Task: In the  document rainbow.pdf Add another  'page' Use the Tool Explore 'and look for brief about the picture in first page, copy 2-3 lines in second sheet.' Align the text to the Left
Action: Mouse moved to (280, 383)
Screenshot: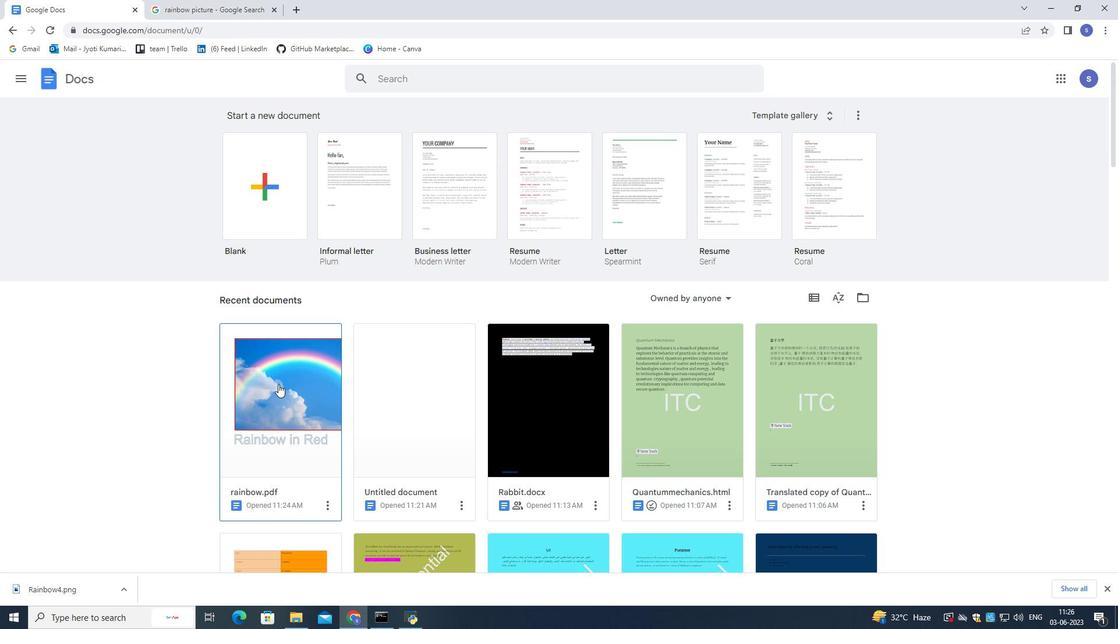 
Action: Mouse pressed left at (280, 383)
Screenshot: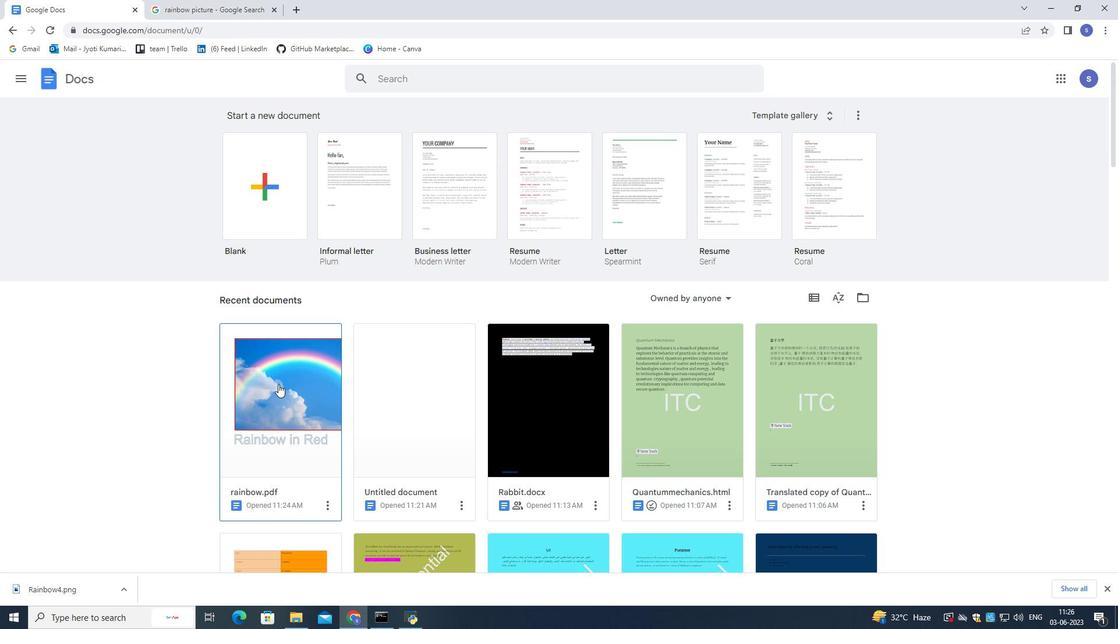 
Action: Mouse pressed left at (280, 383)
Screenshot: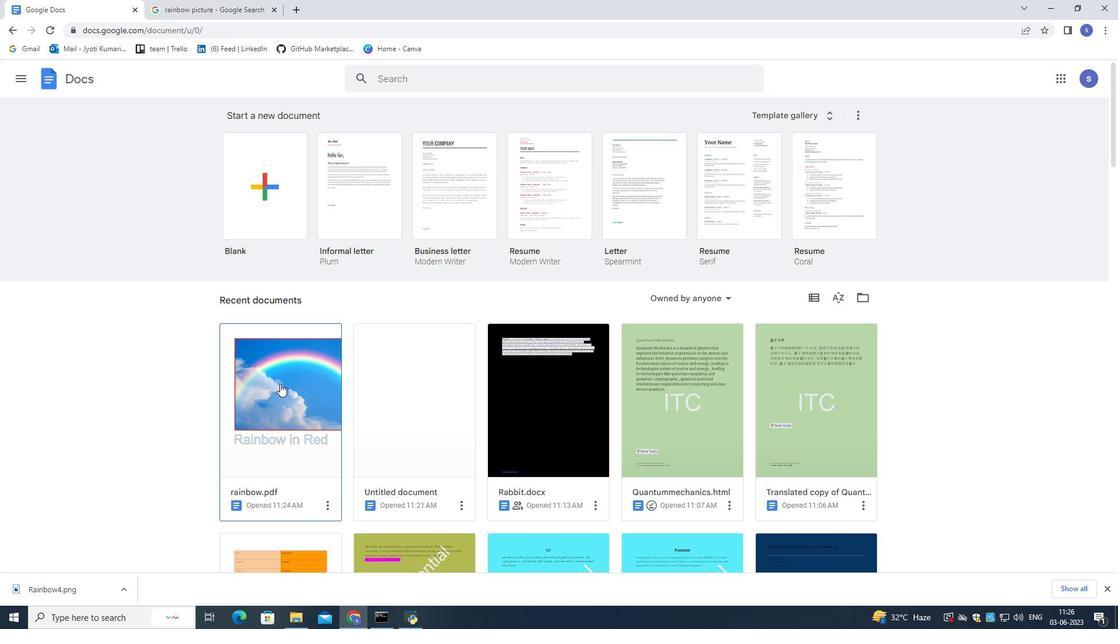 
Action: Mouse moved to (130, 84)
Screenshot: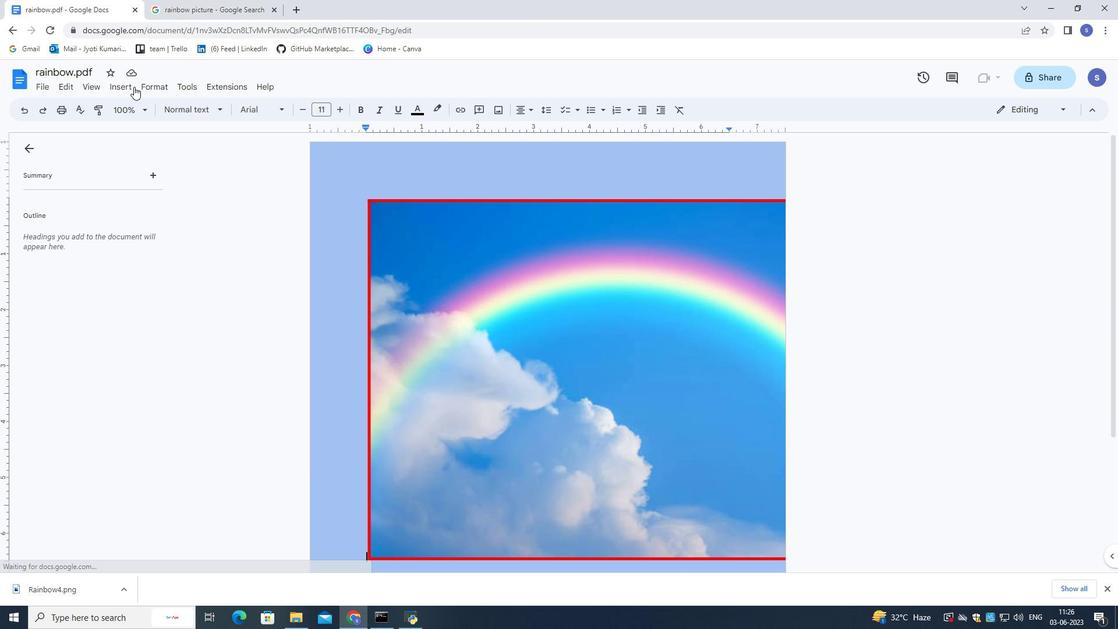 
Action: Mouse pressed left at (130, 84)
Screenshot: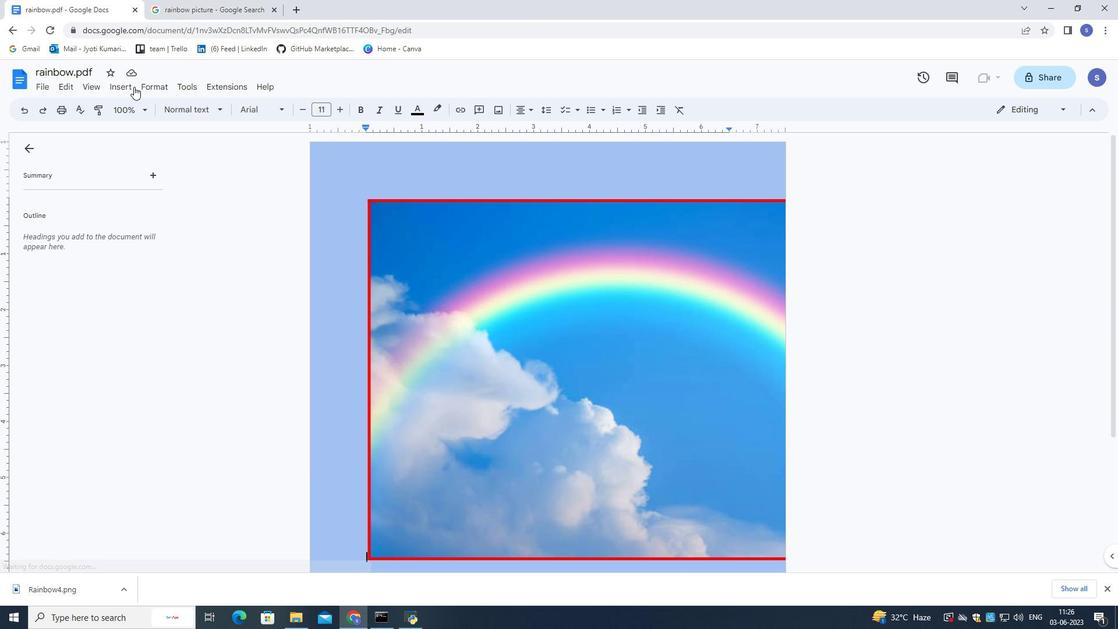 
Action: Mouse moved to (301, 415)
Screenshot: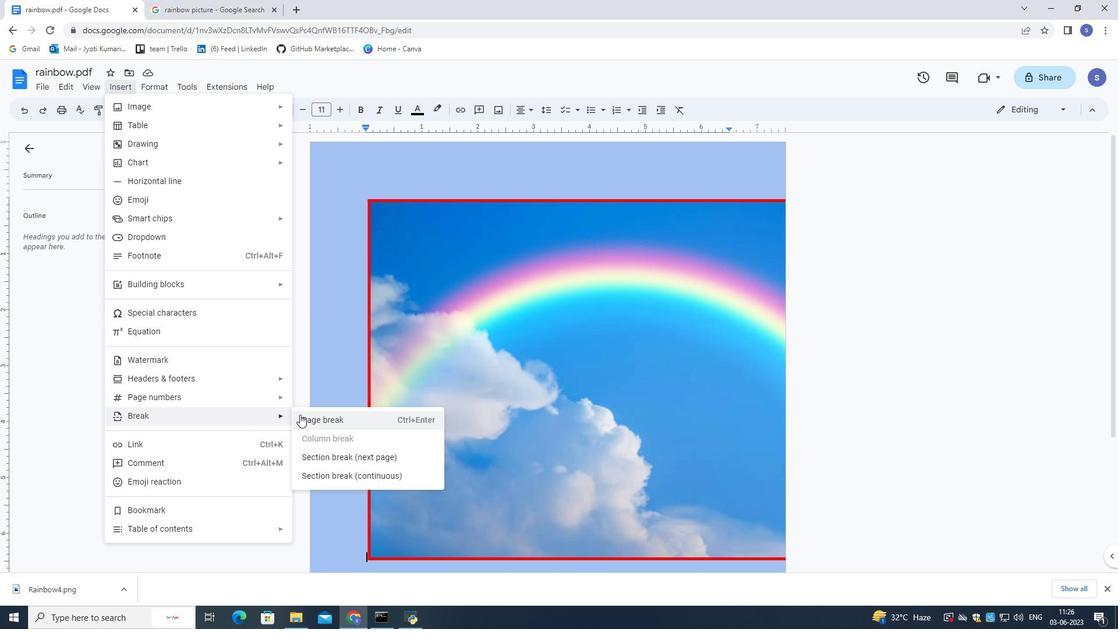 
Action: Mouse pressed left at (301, 415)
Screenshot: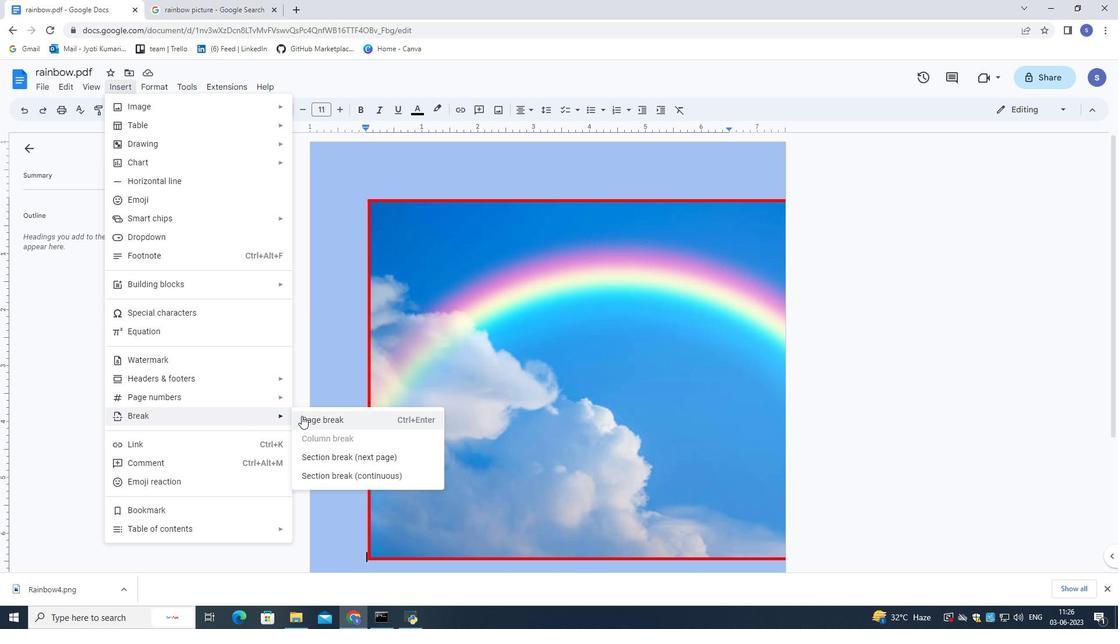 
Action: Mouse moved to (403, 436)
Screenshot: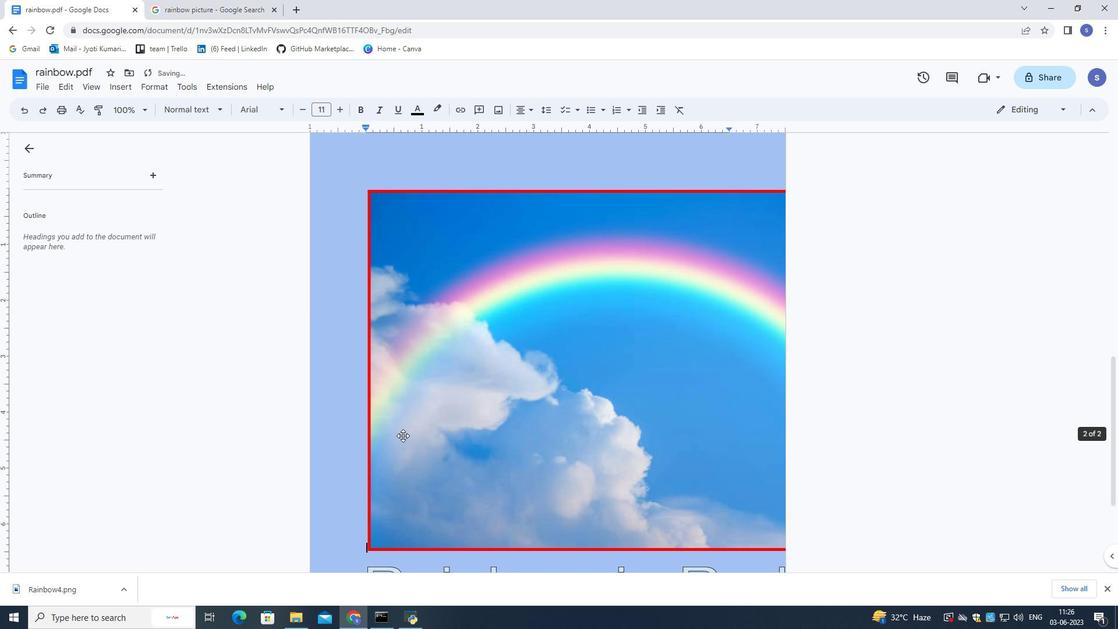 
Action: Mouse scrolled (403, 436) with delta (0, 0)
Screenshot: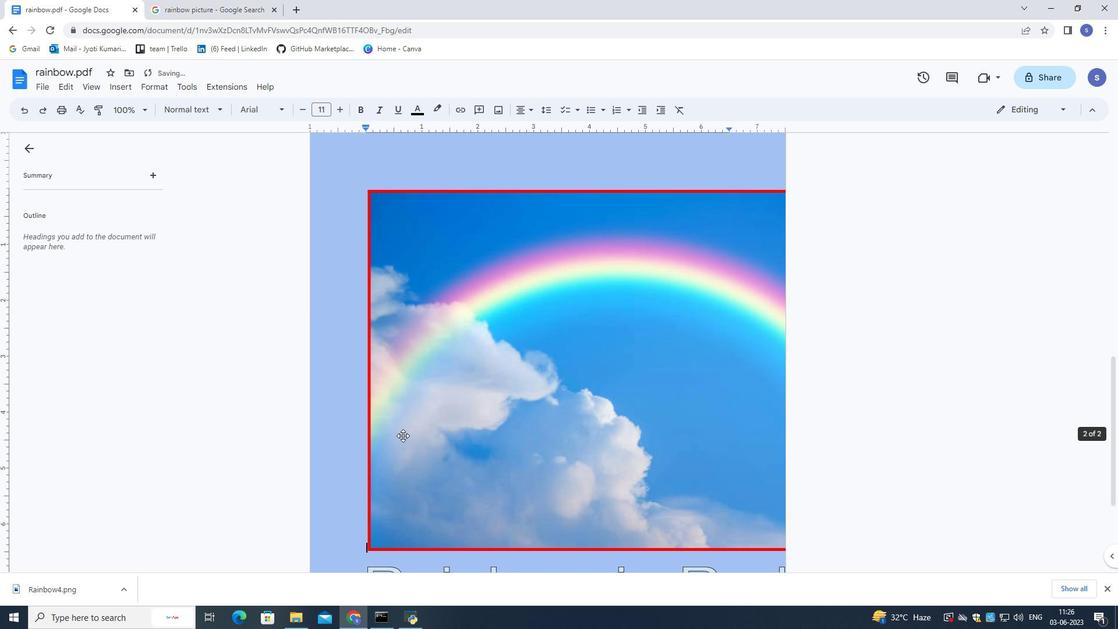 
Action: Mouse moved to (404, 437)
Screenshot: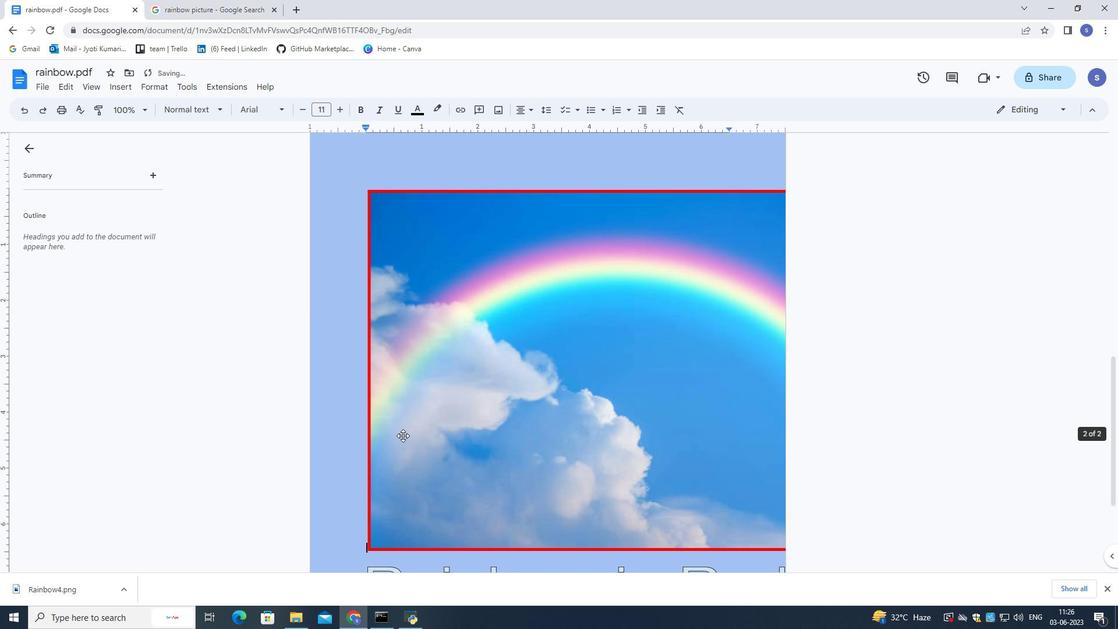 
Action: Mouse scrolled (404, 436) with delta (0, 0)
Screenshot: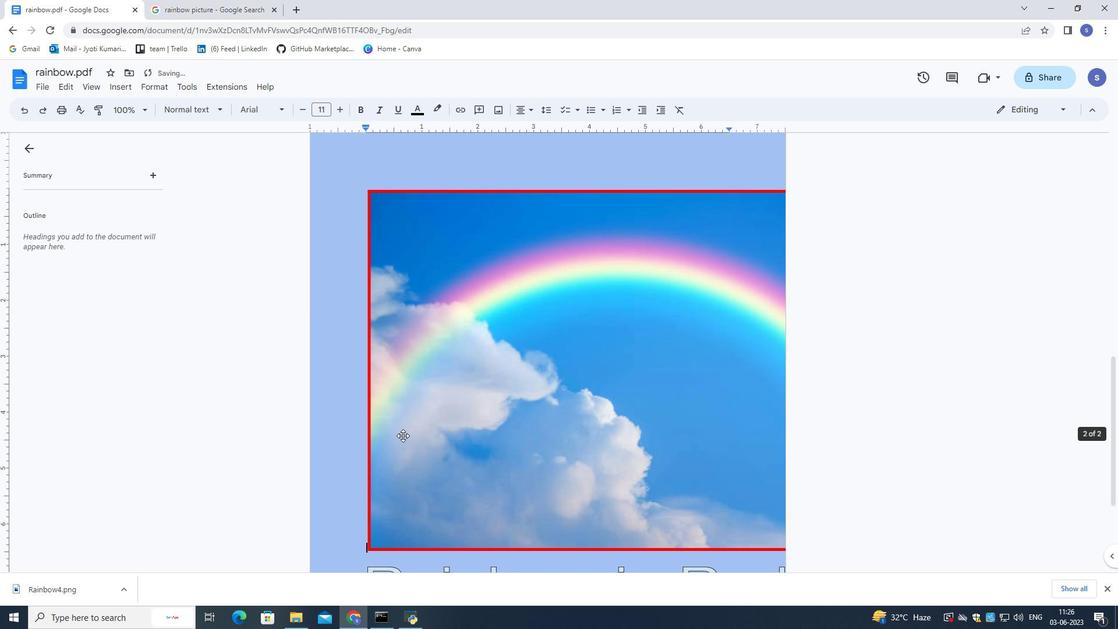 
Action: Mouse scrolled (404, 436) with delta (0, 0)
Screenshot: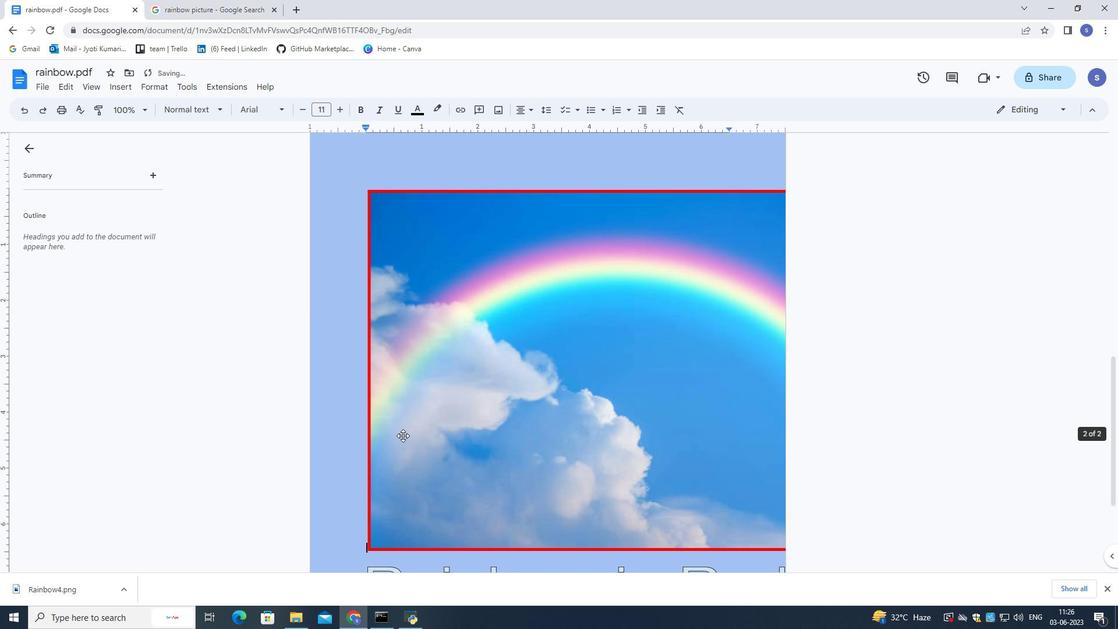
Action: Mouse scrolled (404, 436) with delta (0, 0)
Screenshot: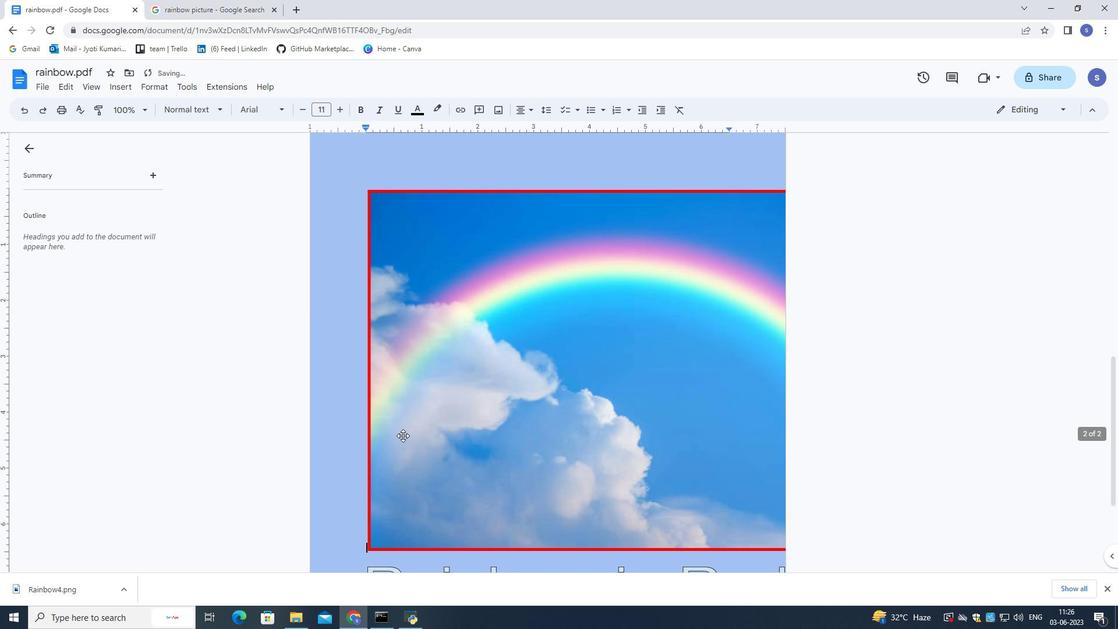 
Action: Mouse scrolled (404, 436) with delta (0, 0)
Screenshot: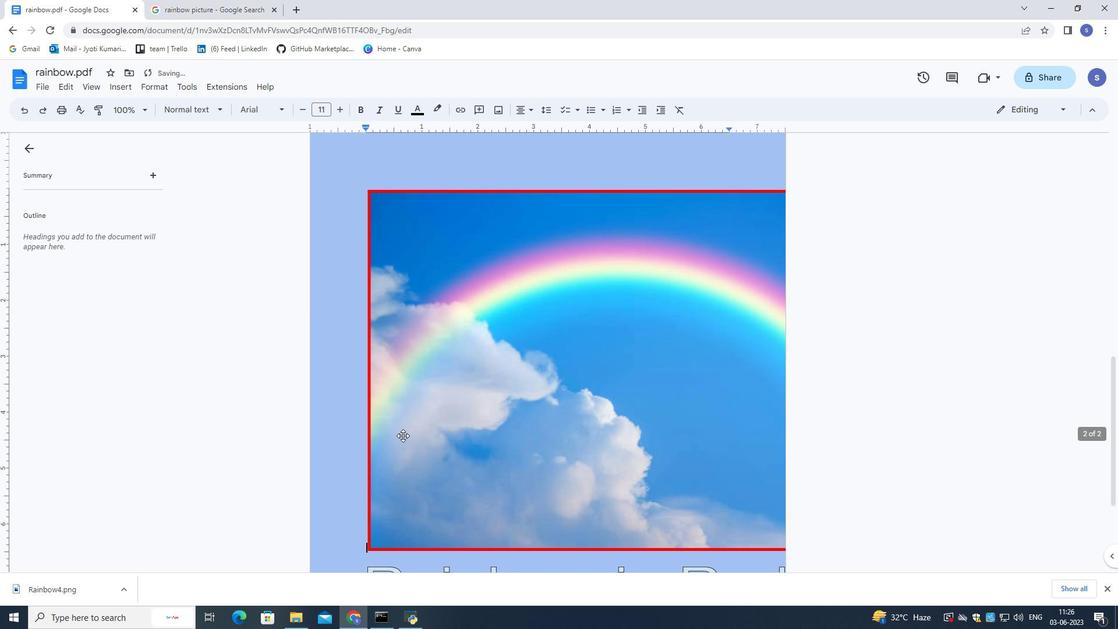 
Action: Mouse scrolled (404, 438) with delta (0, 0)
Screenshot: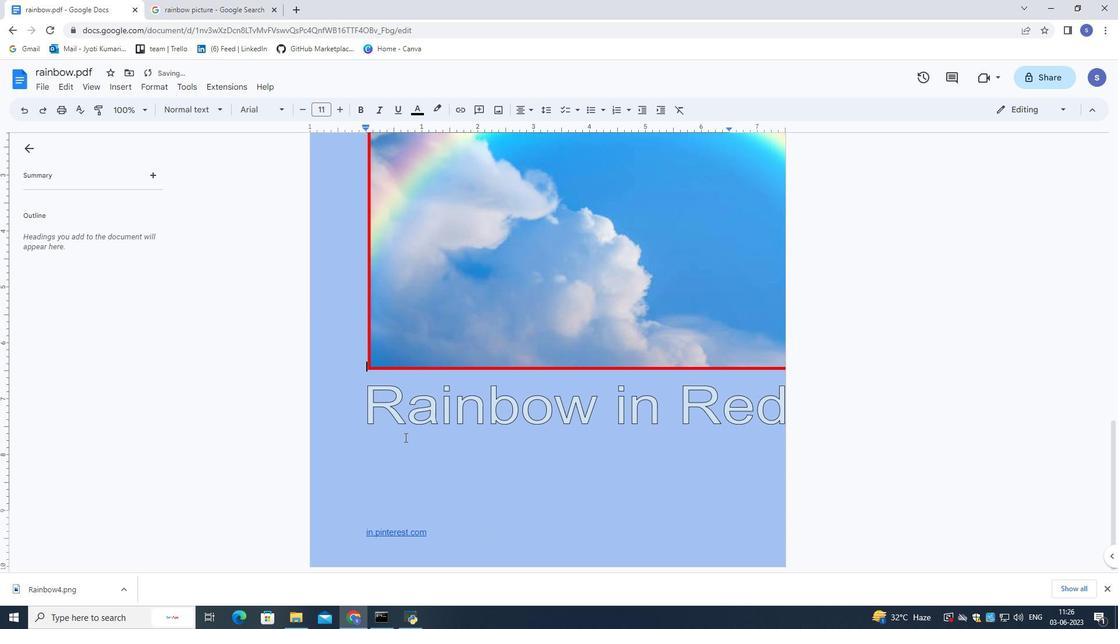 
Action: Mouse scrolled (404, 438) with delta (0, 0)
Screenshot: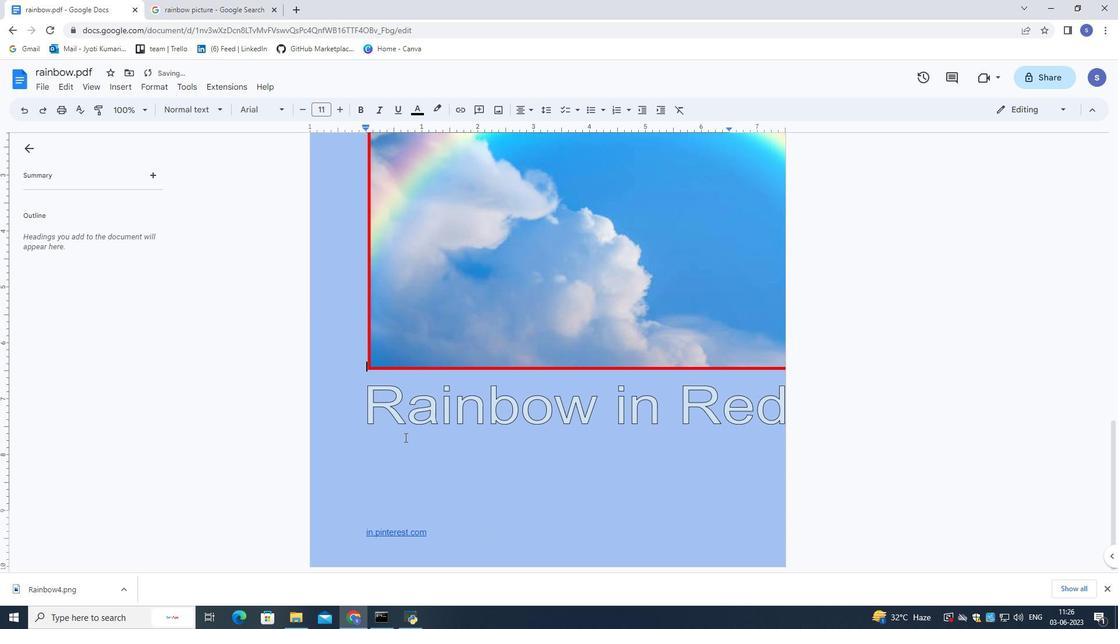 
Action: Mouse scrolled (404, 438) with delta (0, 0)
Screenshot: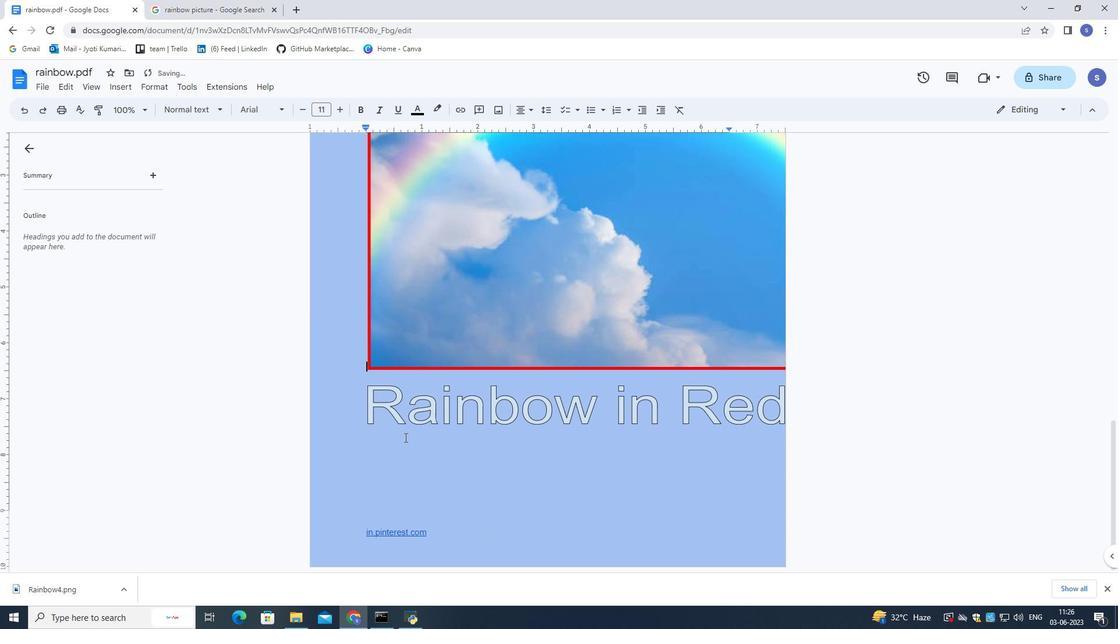 
Action: Mouse scrolled (404, 438) with delta (0, 0)
Screenshot: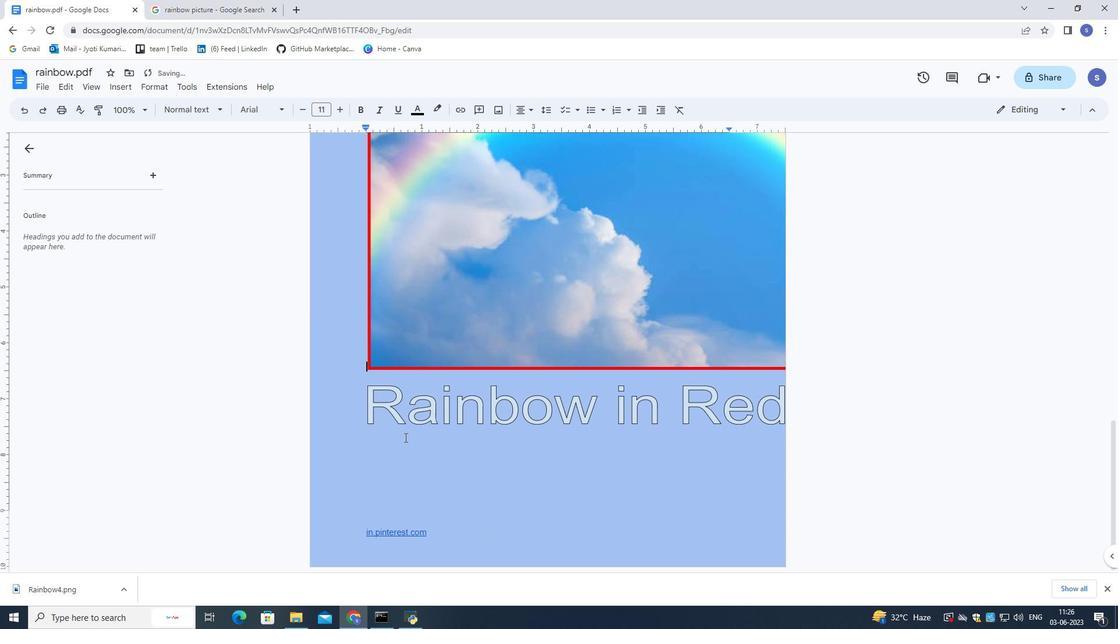 
Action: Mouse scrolled (404, 438) with delta (0, 0)
Screenshot: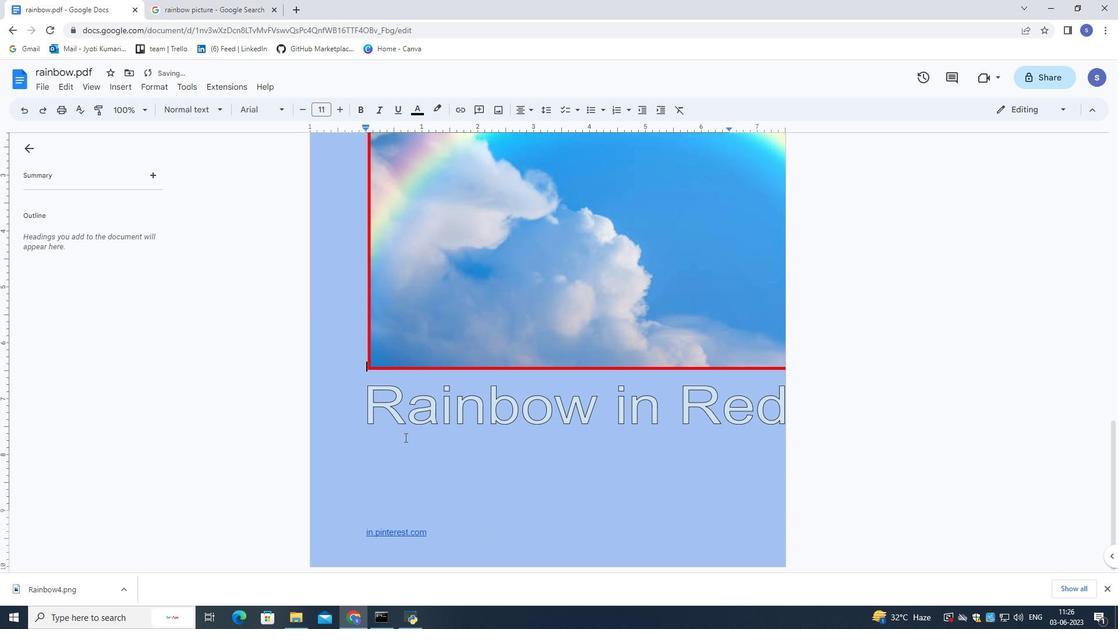 
Action: Mouse scrolled (404, 438) with delta (0, 0)
Screenshot: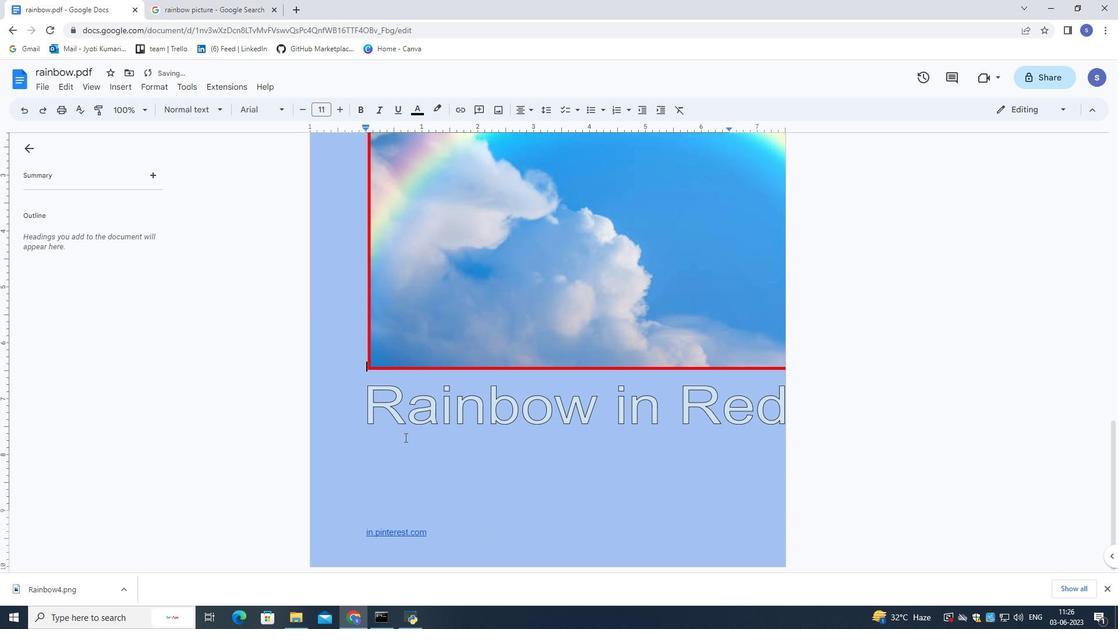 
Action: Mouse scrolled (404, 438) with delta (0, 0)
Screenshot: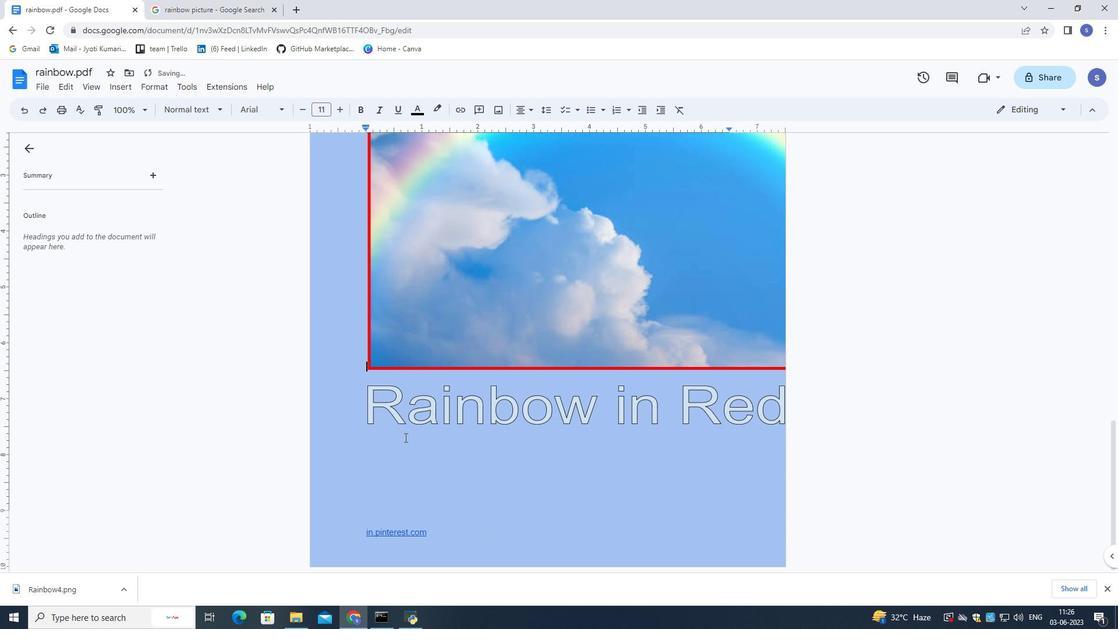
Action: Mouse scrolled (404, 438) with delta (0, 0)
Screenshot: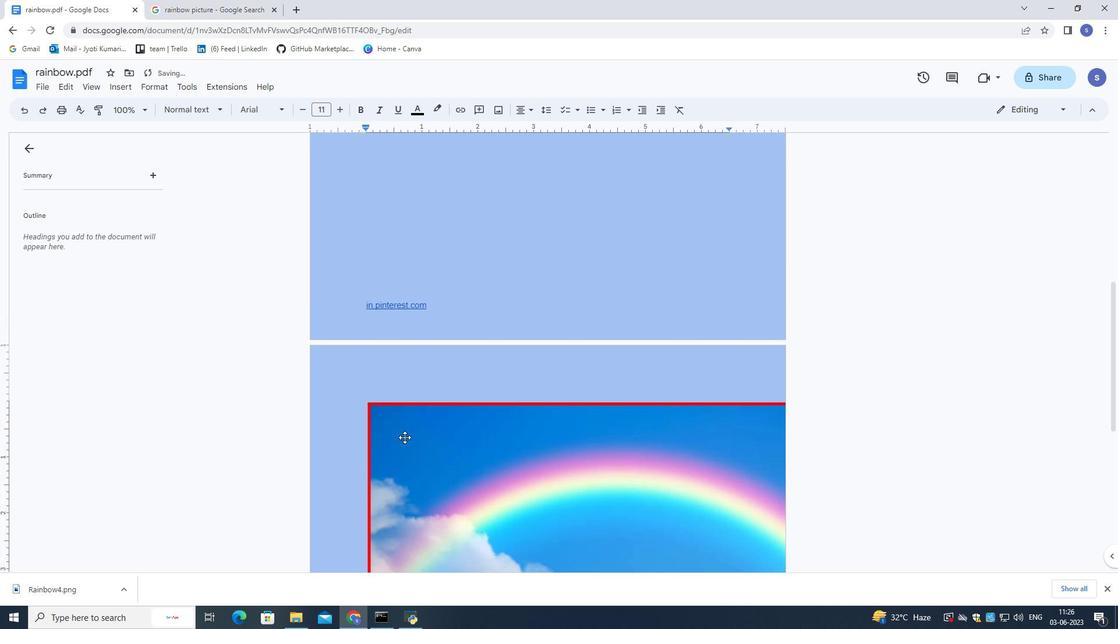 
Action: Mouse scrolled (404, 438) with delta (0, 0)
Screenshot: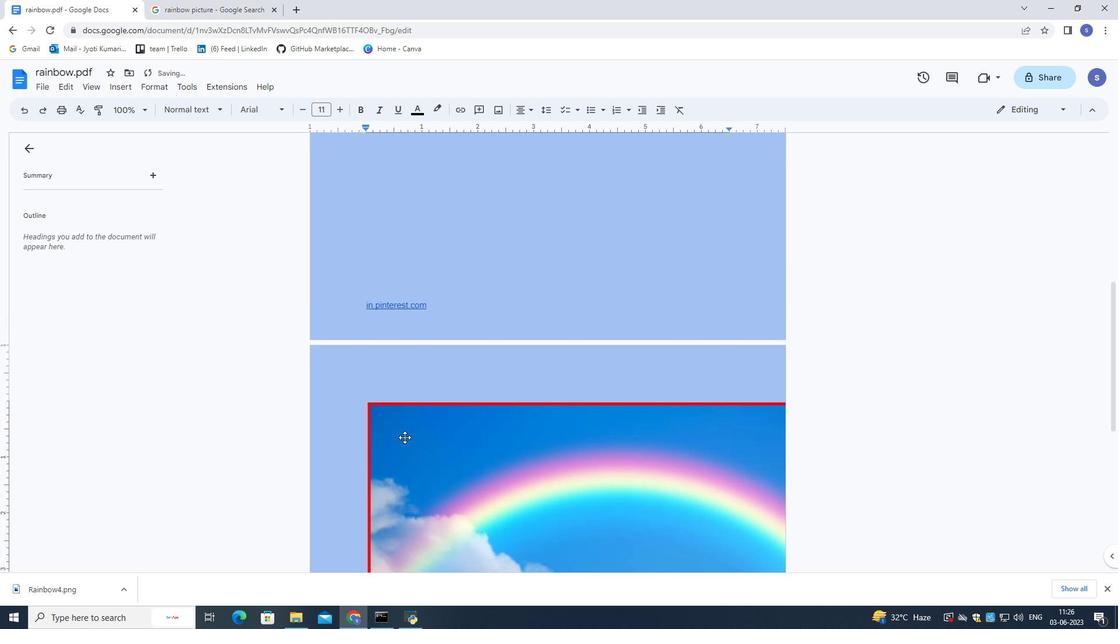 
Action: Mouse scrolled (404, 438) with delta (0, 0)
Screenshot: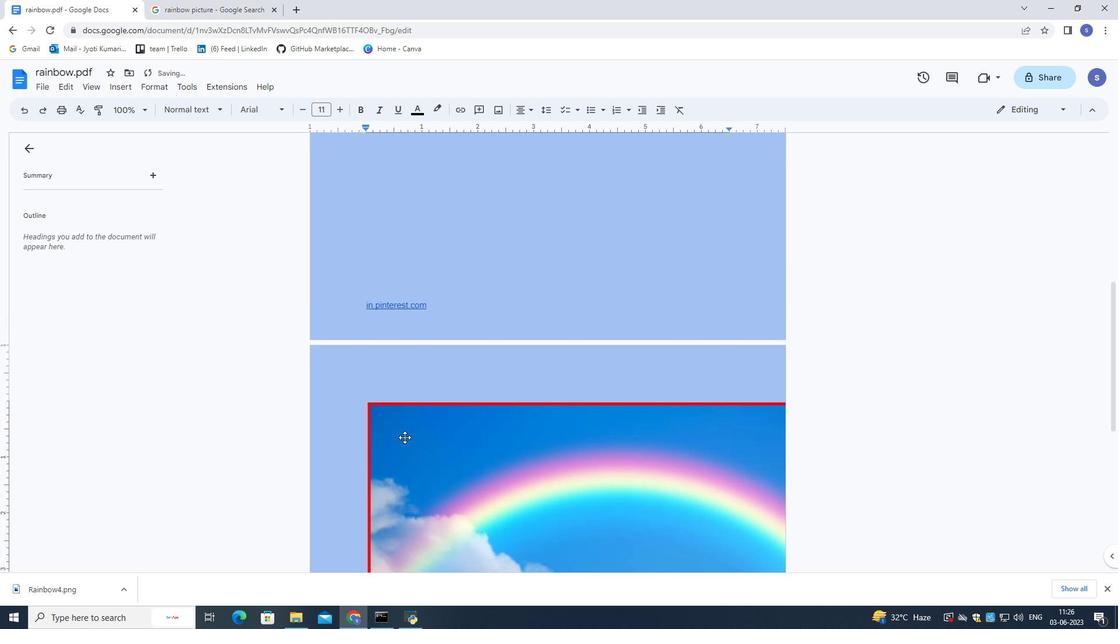 
Action: Mouse scrolled (404, 438) with delta (0, 0)
Screenshot: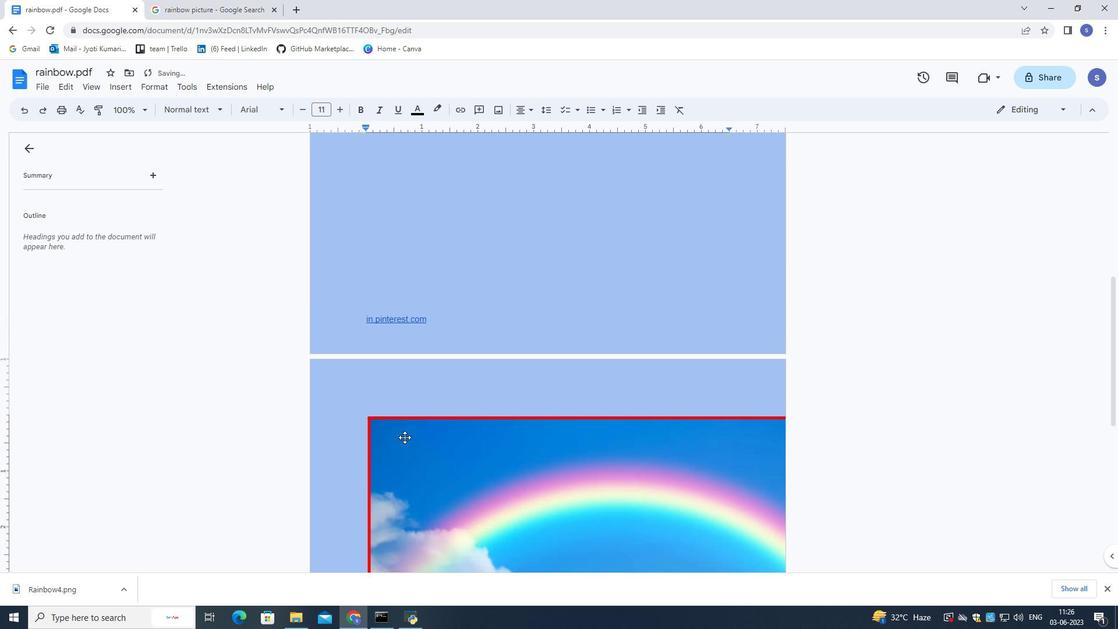 
Action: Mouse scrolled (404, 438) with delta (0, 0)
Screenshot: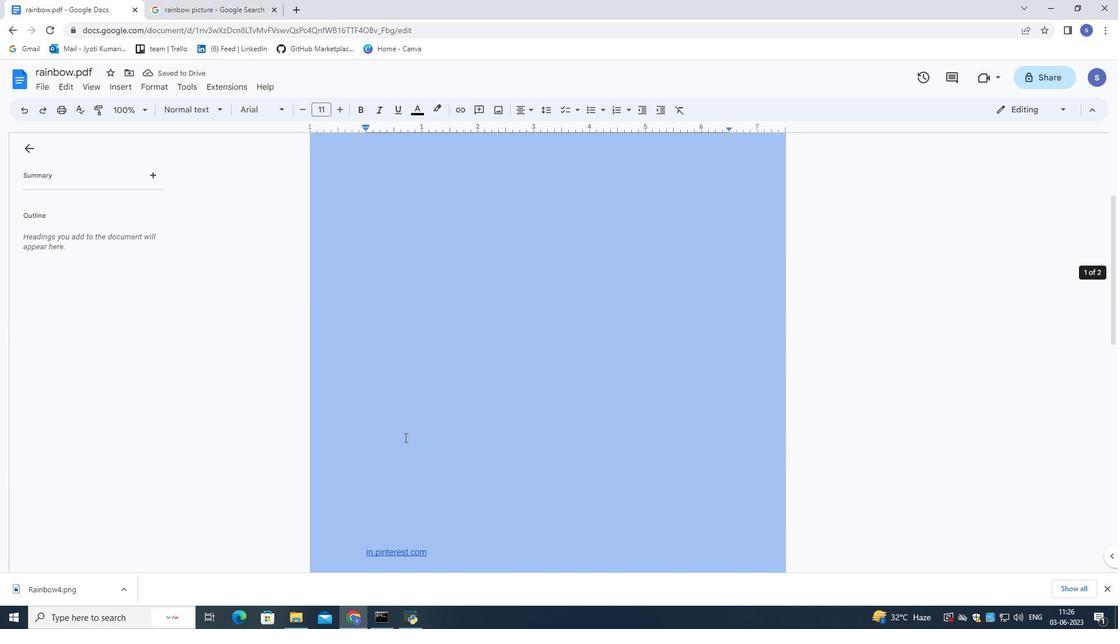 
Action: Mouse scrolled (404, 438) with delta (0, 0)
Screenshot: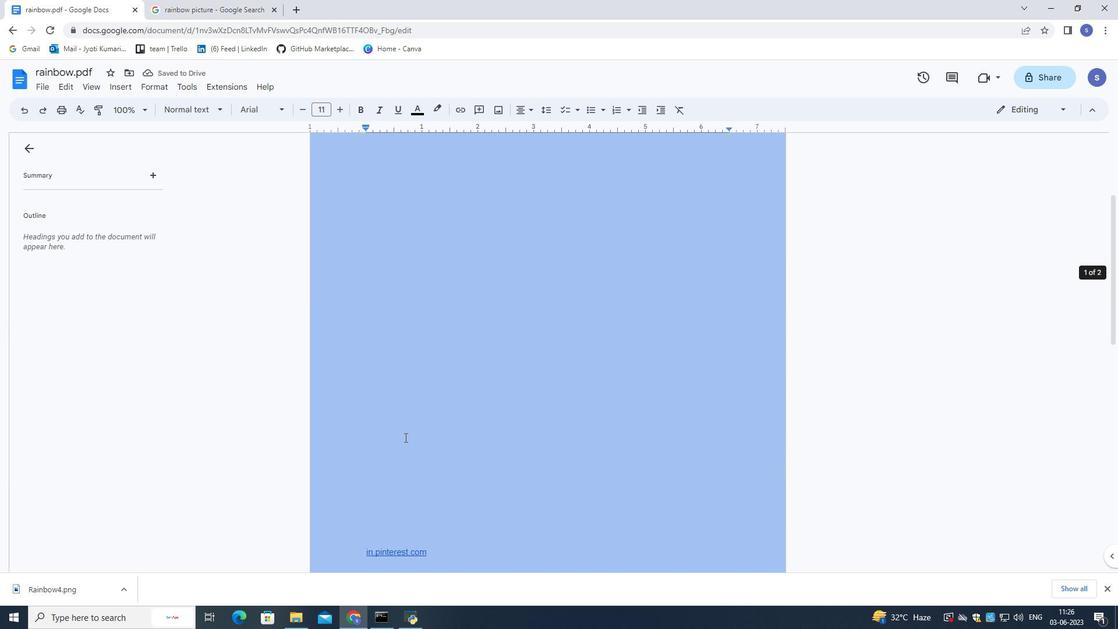 
Action: Mouse scrolled (404, 438) with delta (0, 0)
Screenshot: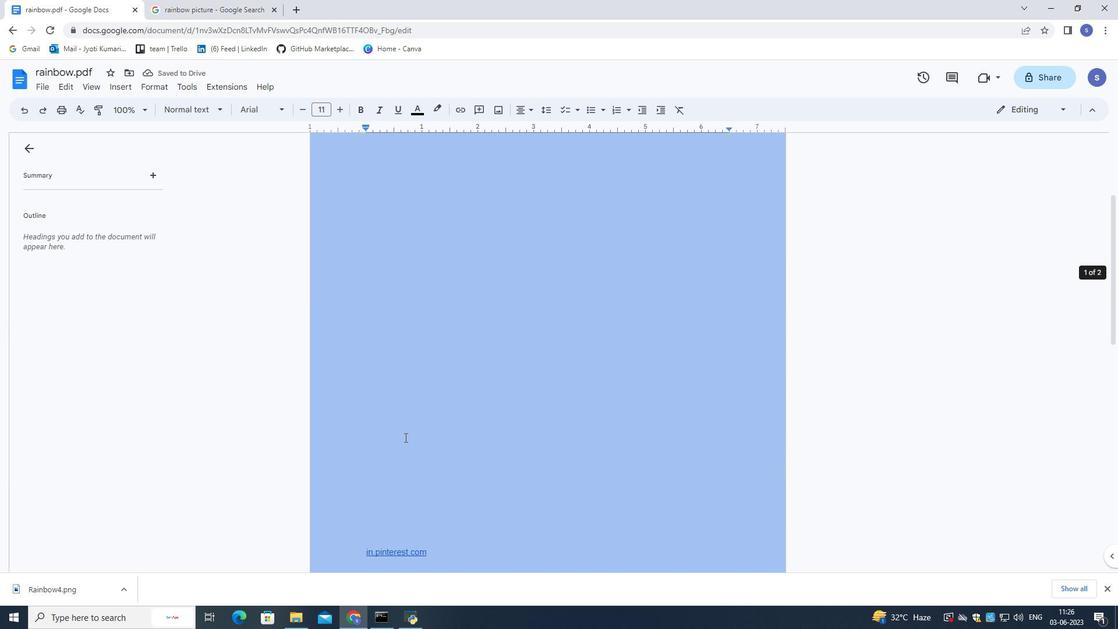 
Action: Mouse scrolled (404, 438) with delta (0, 0)
Screenshot: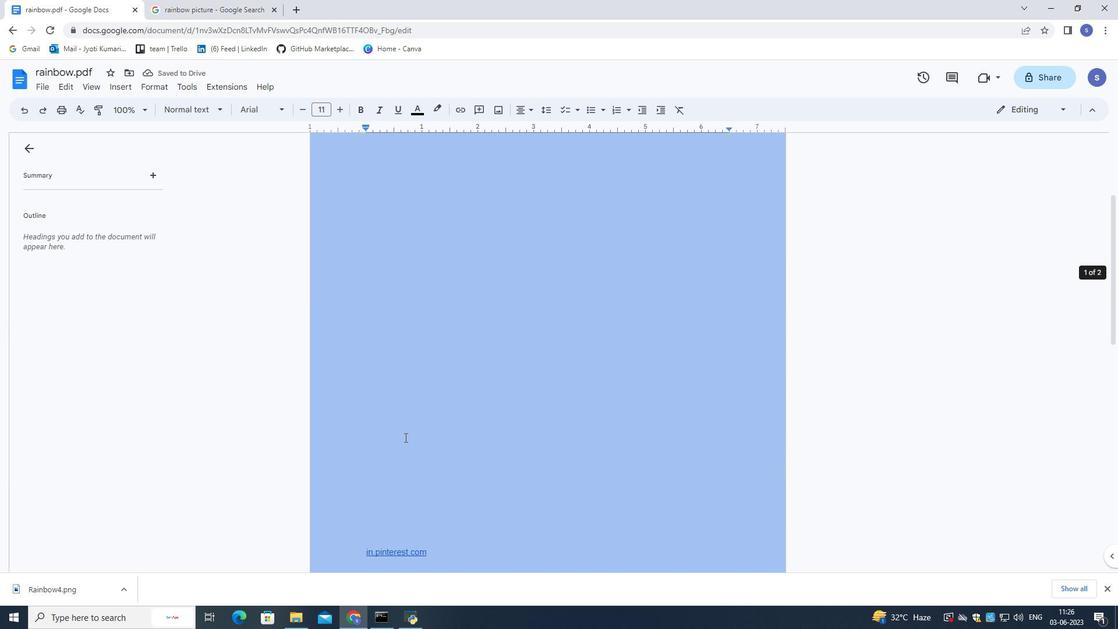 
Action: Mouse scrolled (404, 438) with delta (0, 0)
Screenshot: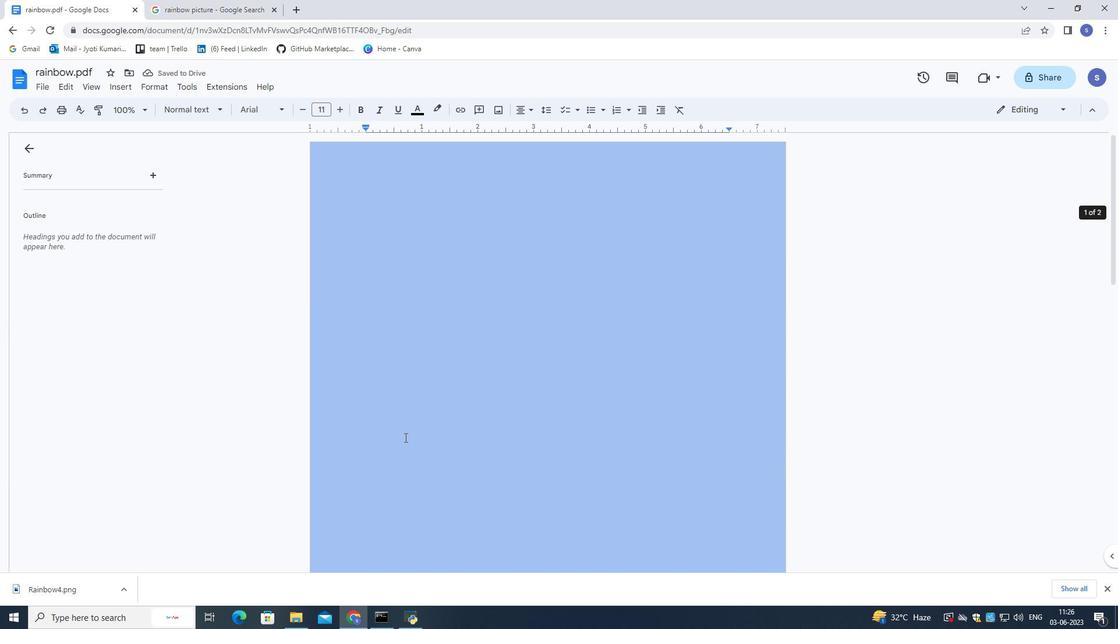 
Action: Mouse scrolled (404, 438) with delta (0, 0)
Screenshot: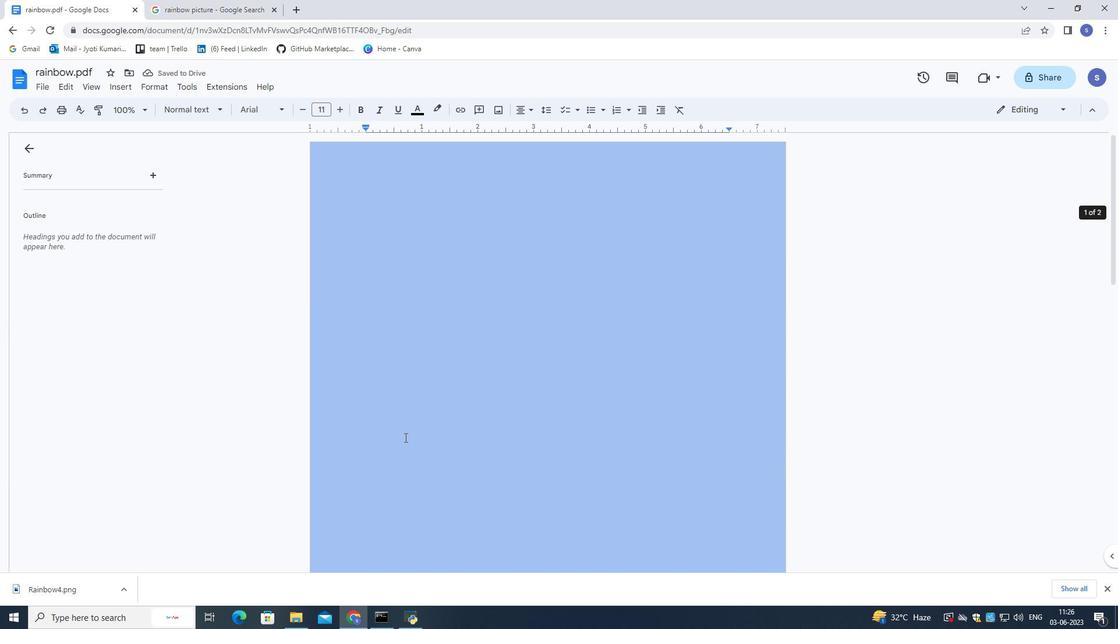 
Action: Mouse scrolled (404, 438) with delta (0, 0)
Screenshot: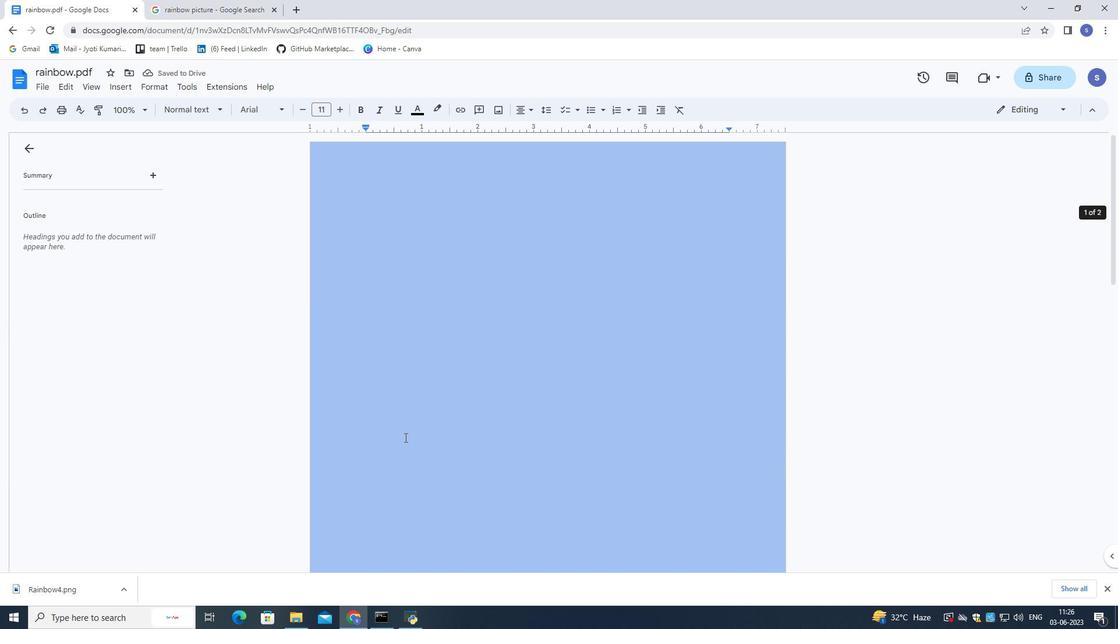 
Action: Mouse scrolled (404, 438) with delta (0, 0)
Screenshot: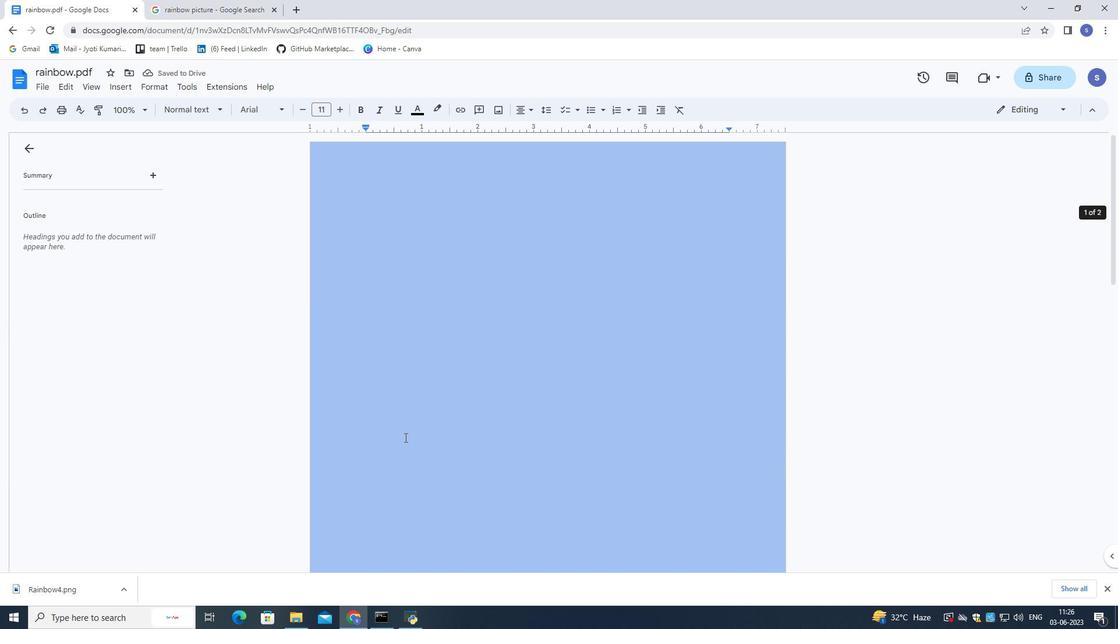 
Action: Mouse moved to (405, 436)
Screenshot: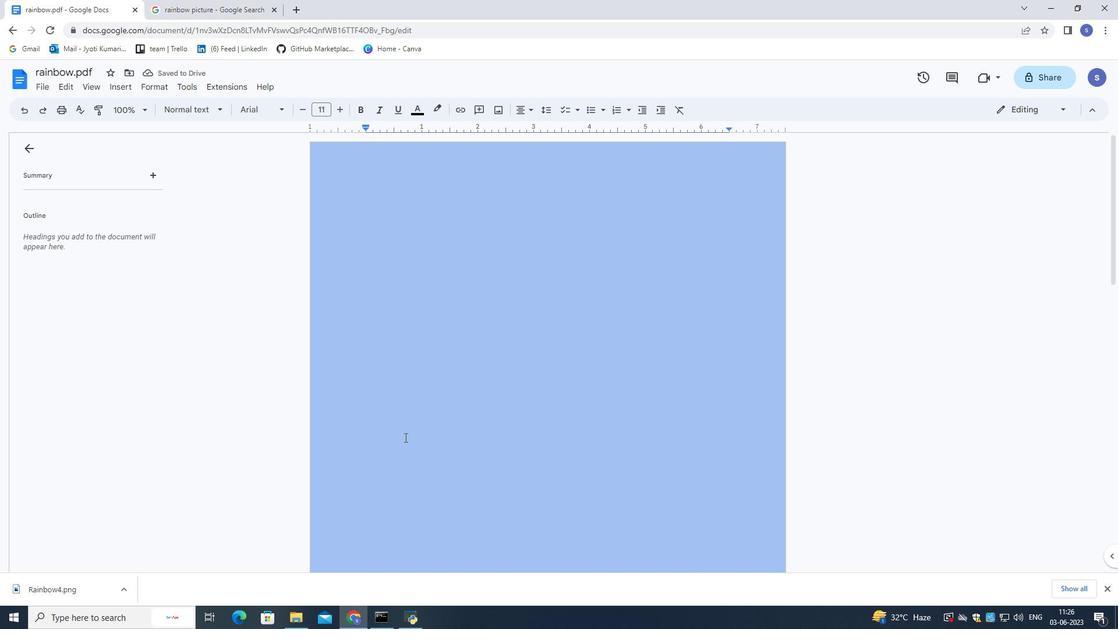 
Action: Mouse scrolled (405, 436) with delta (0, 0)
Screenshot: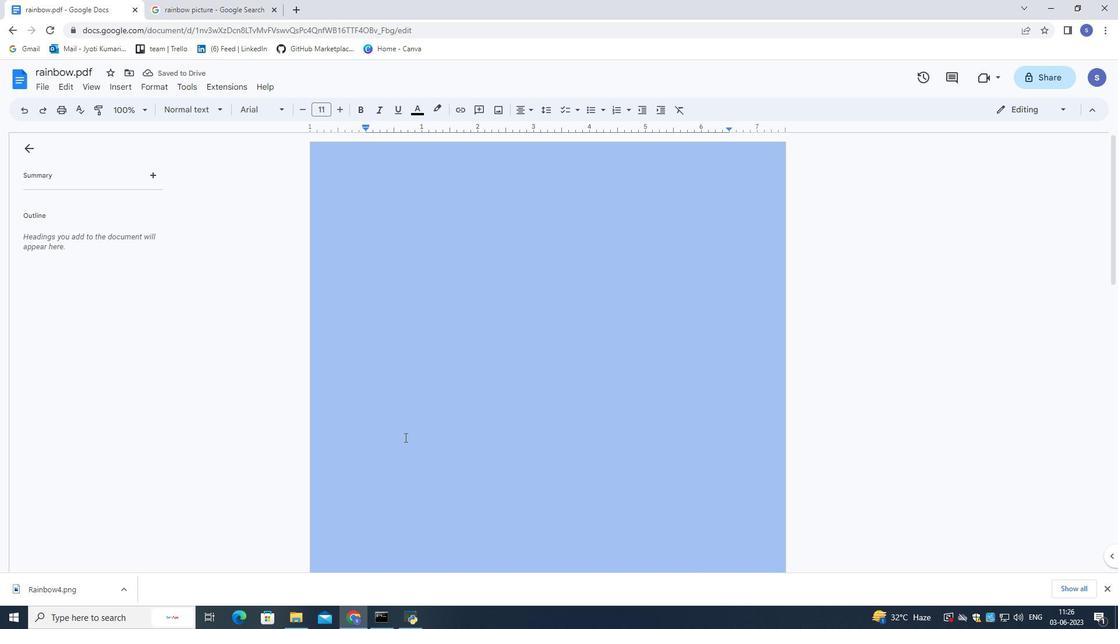 
Action: Mouse moved to (405, 434)
Screenshot: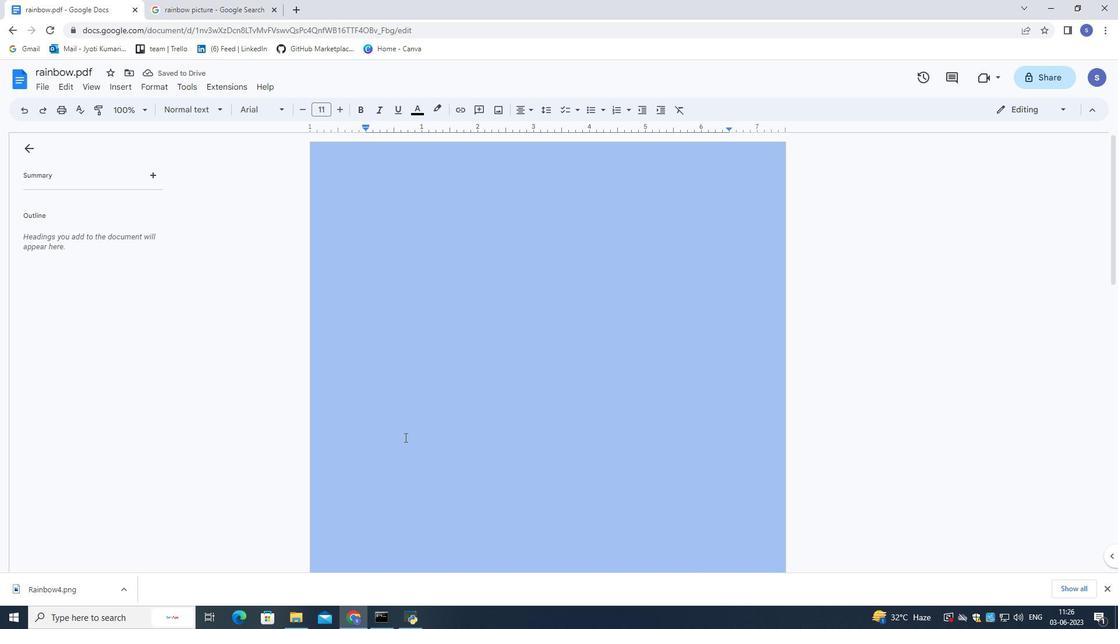 
Action: Mouse scrolled (405, 435) with delta (0, 0)
Screenshot: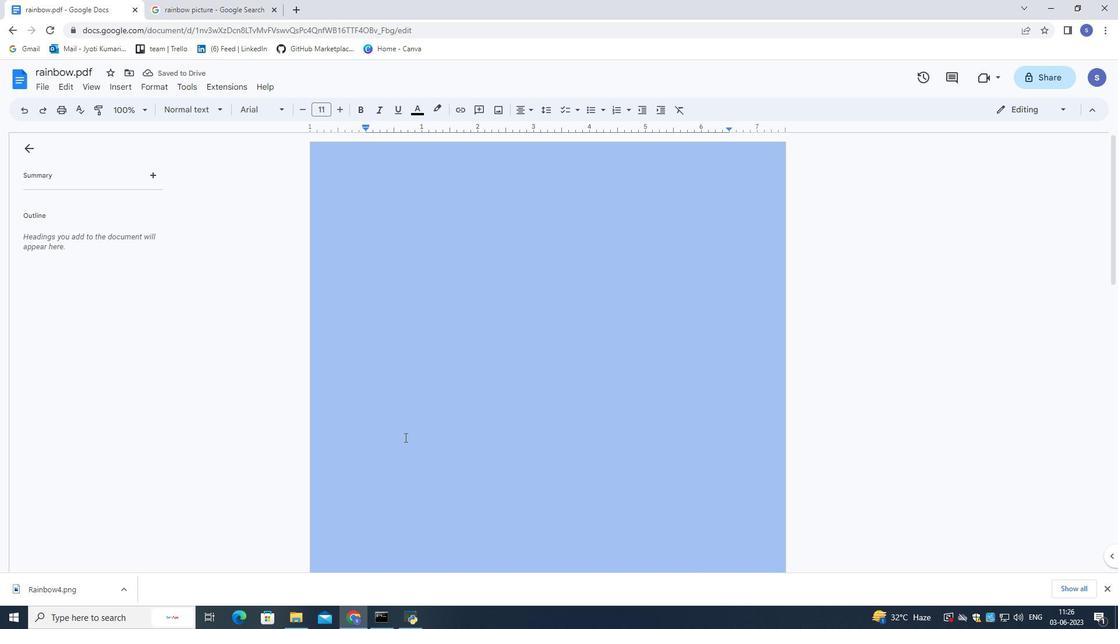
Action: Mouse moved to (195, 83)
Screenshot: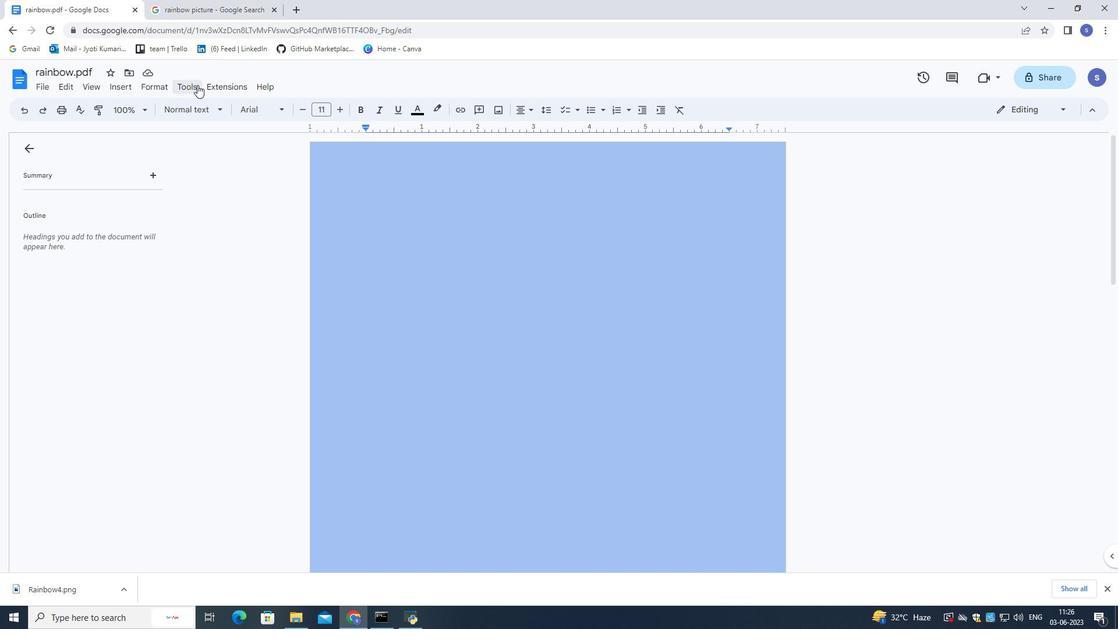 
Action: Mouse pressed left at (195, 83)
Screenshot: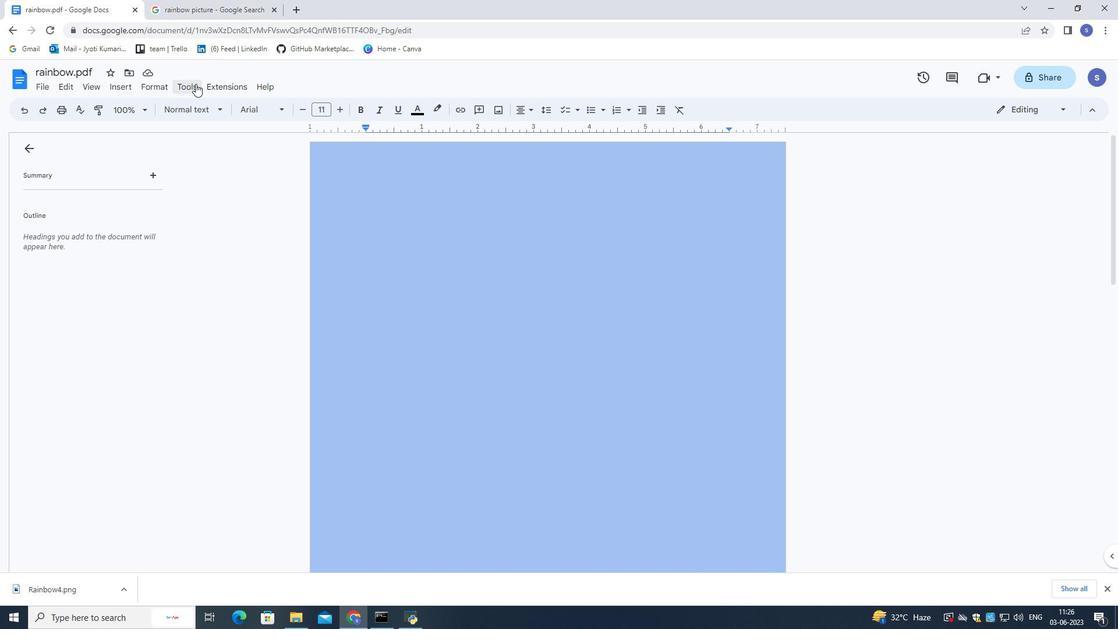 
Action: Mouse moved to (241, 202)
Screenshot: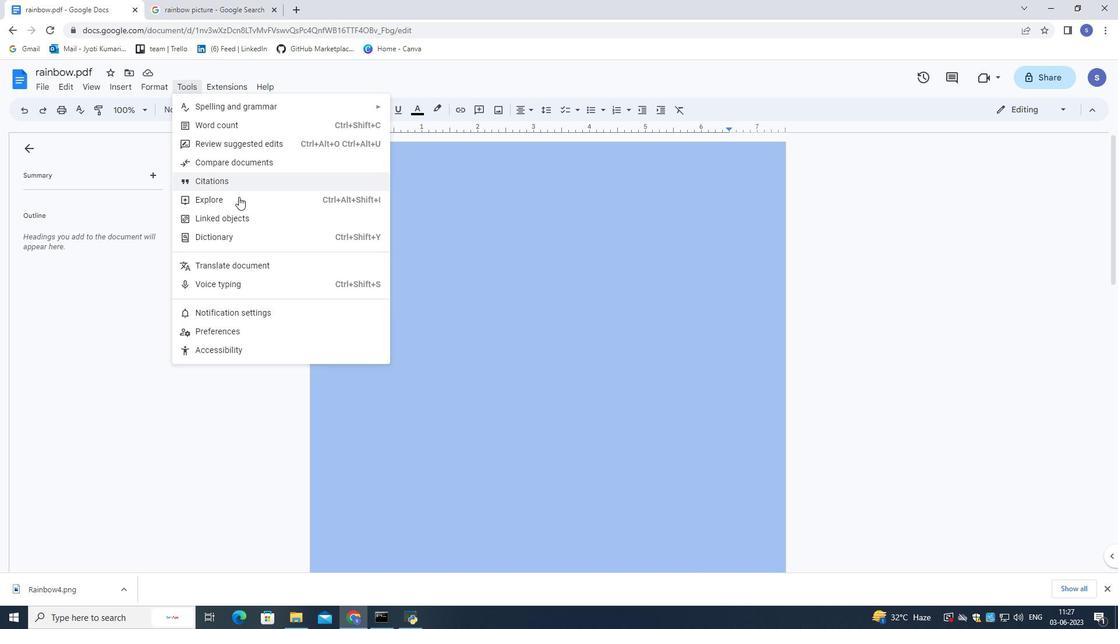 
Action: Mouse pressed left at (241, 202)
Screenshot: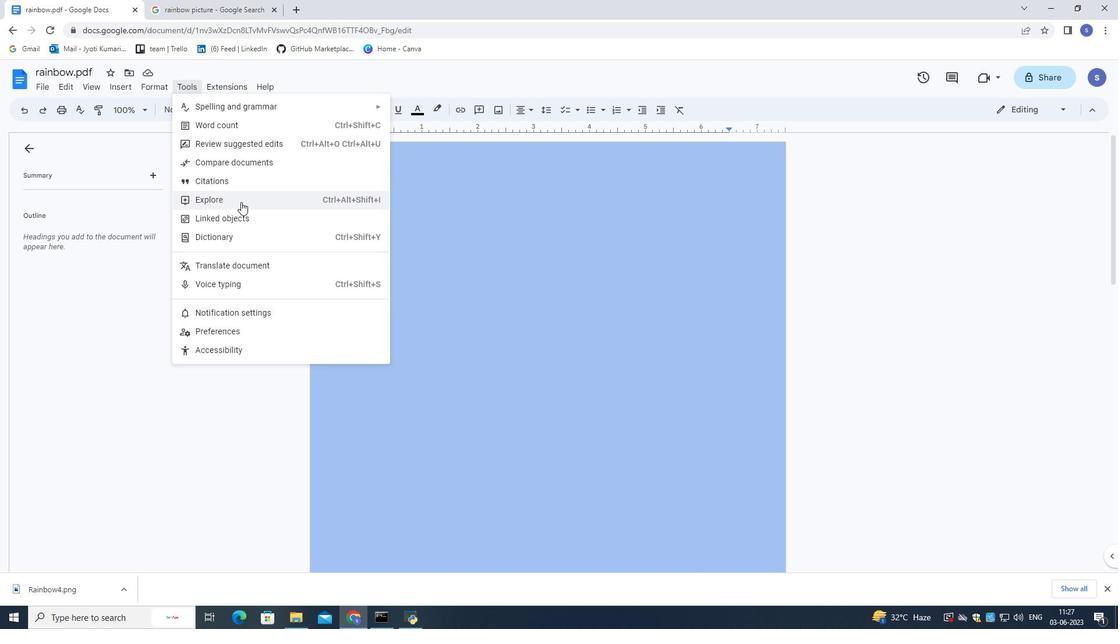 
Action: Mouse moved to (982, 146)
Screenshot: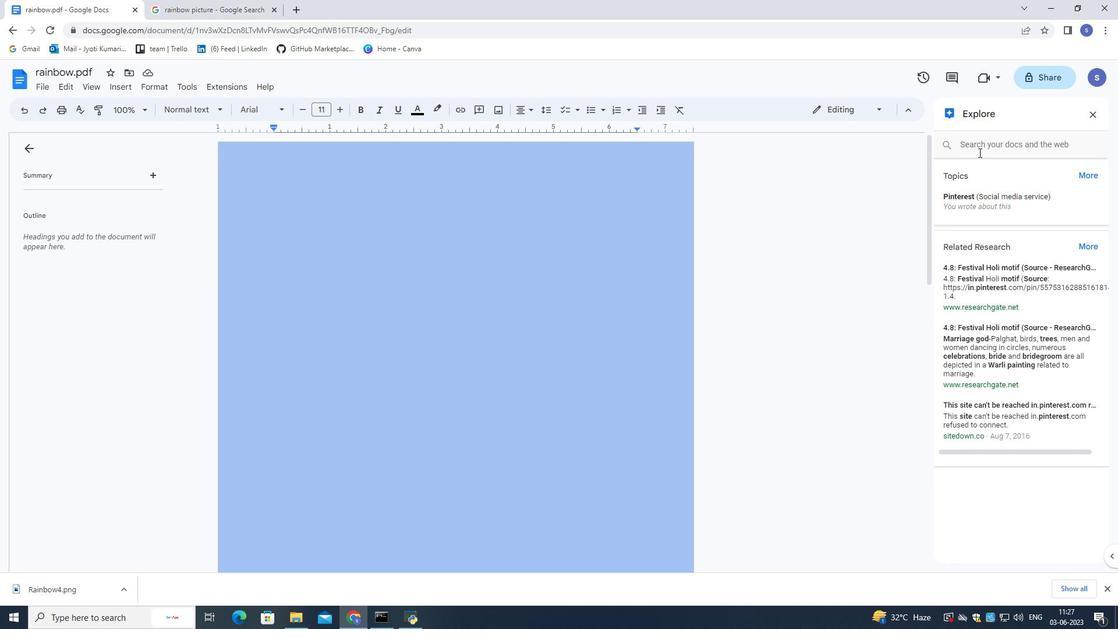 
Action: Mouse pressed left at (982, 146)
Screenshot: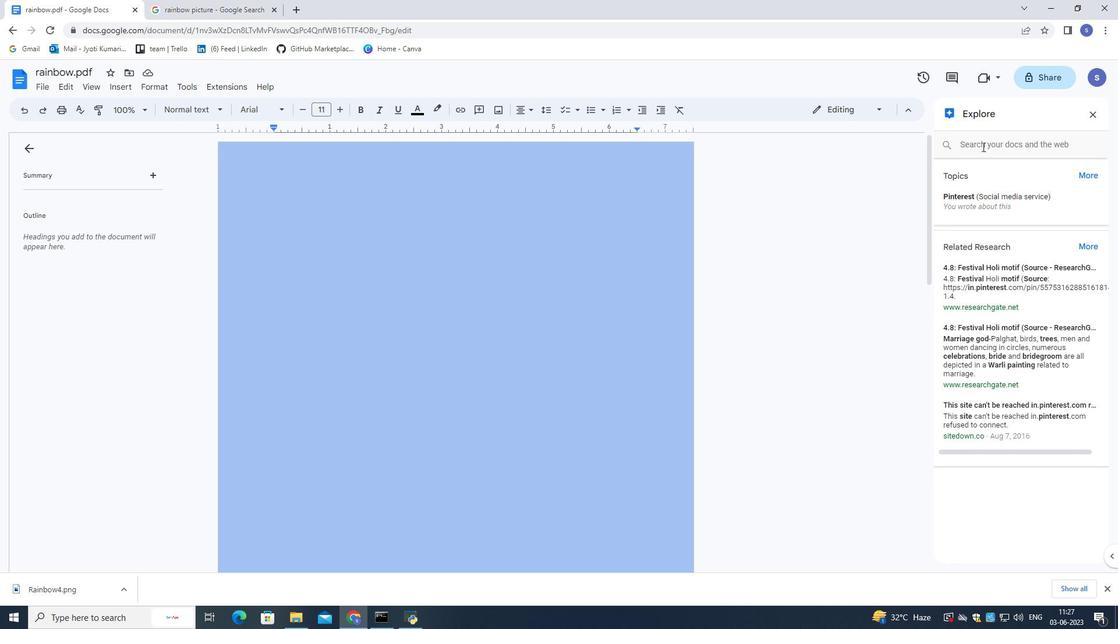 
Action: Mouse pressed left at (982, 146)
Screenshot: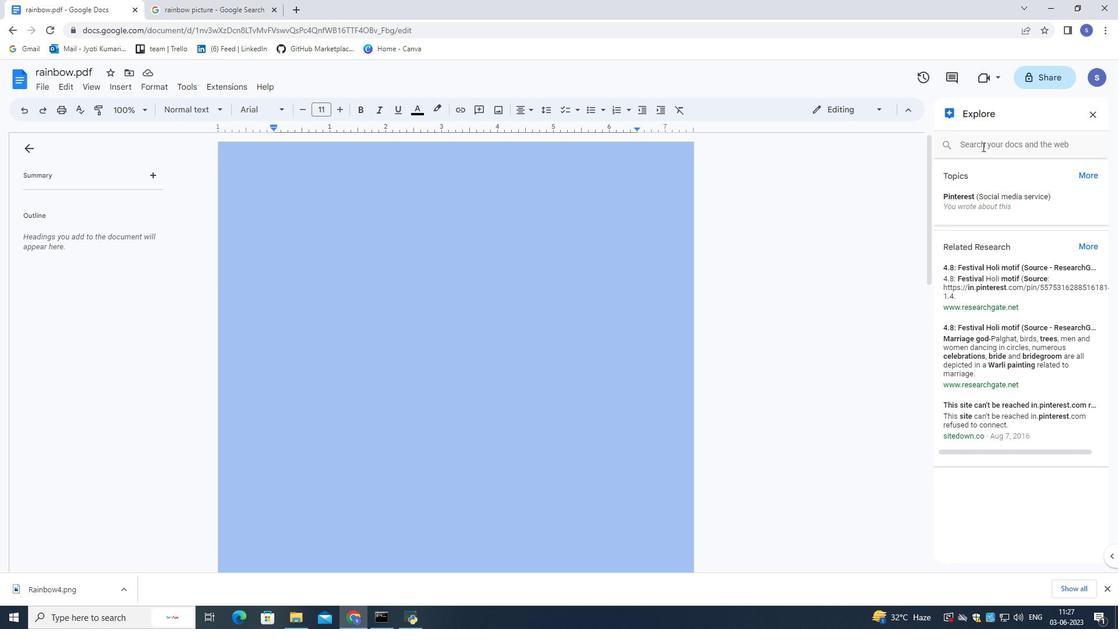 
Action: Key pressed raibow
Screenshot: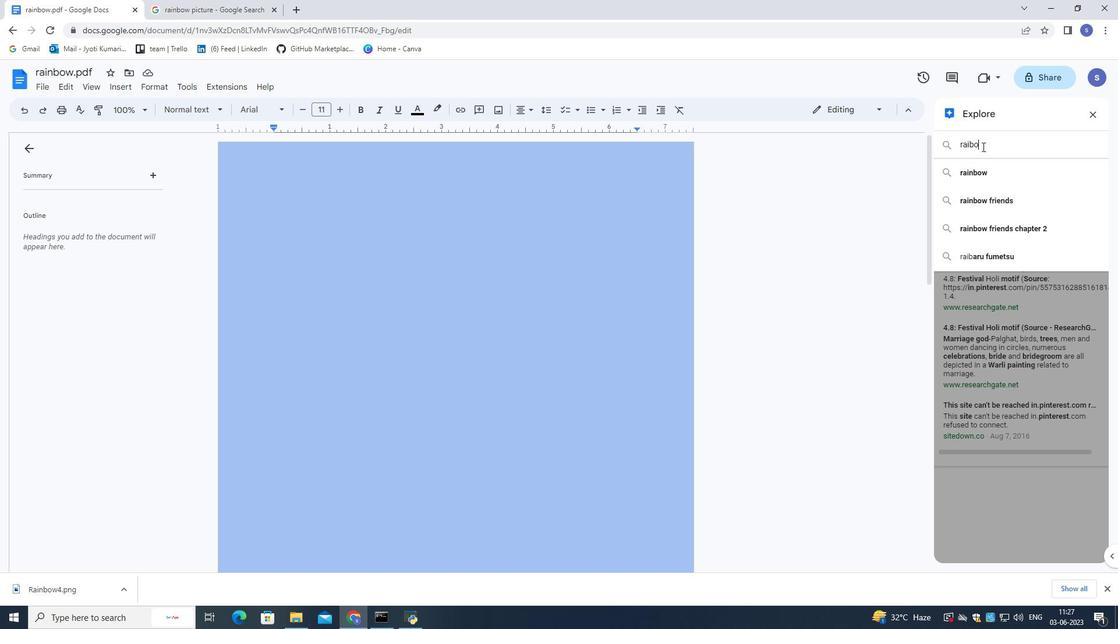 
Action: Mouse moved to (1028, 147)
Screenshot: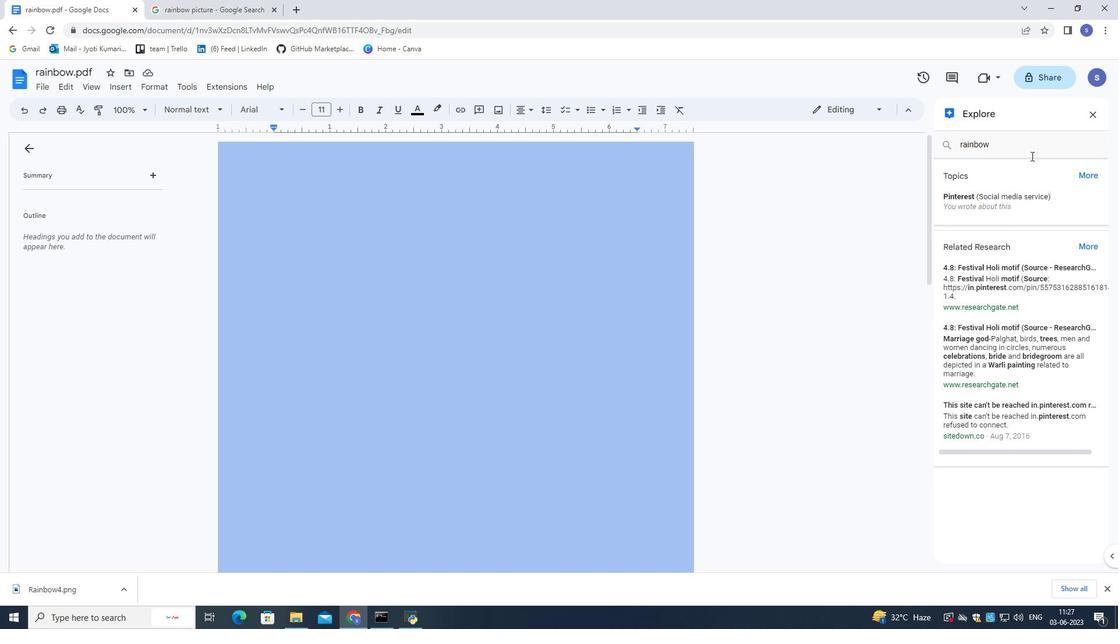 
Action: Mouse pressed left at (1028, 147)
Screenshot: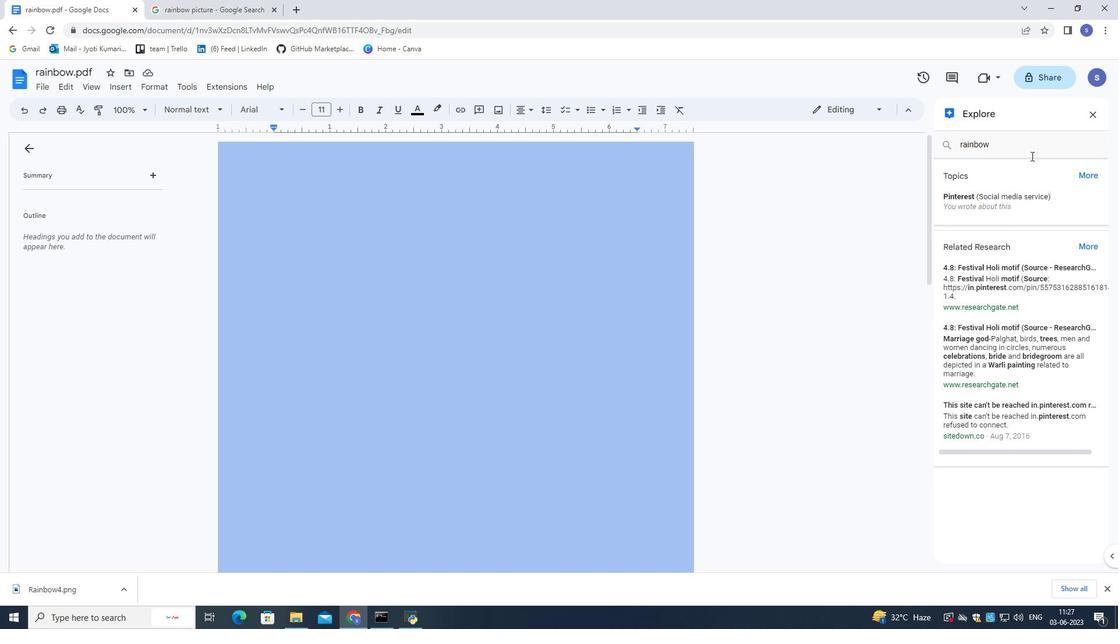 
Action: Key pressed <Key.enter>
Screenshot: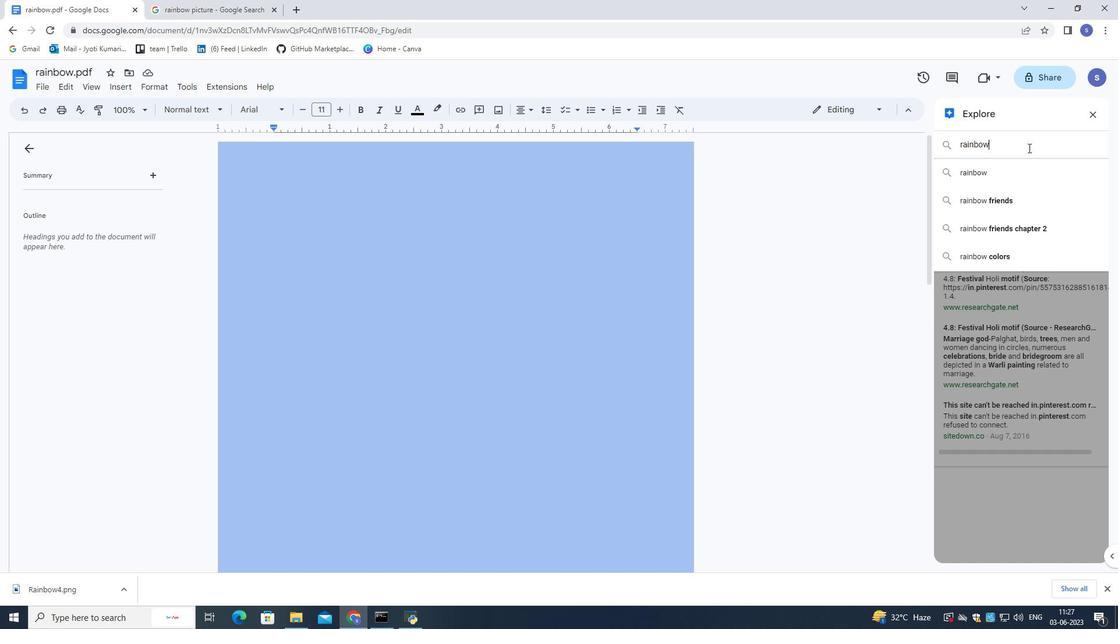 
Action: Mouse moved to (973, 299)
Screenshot: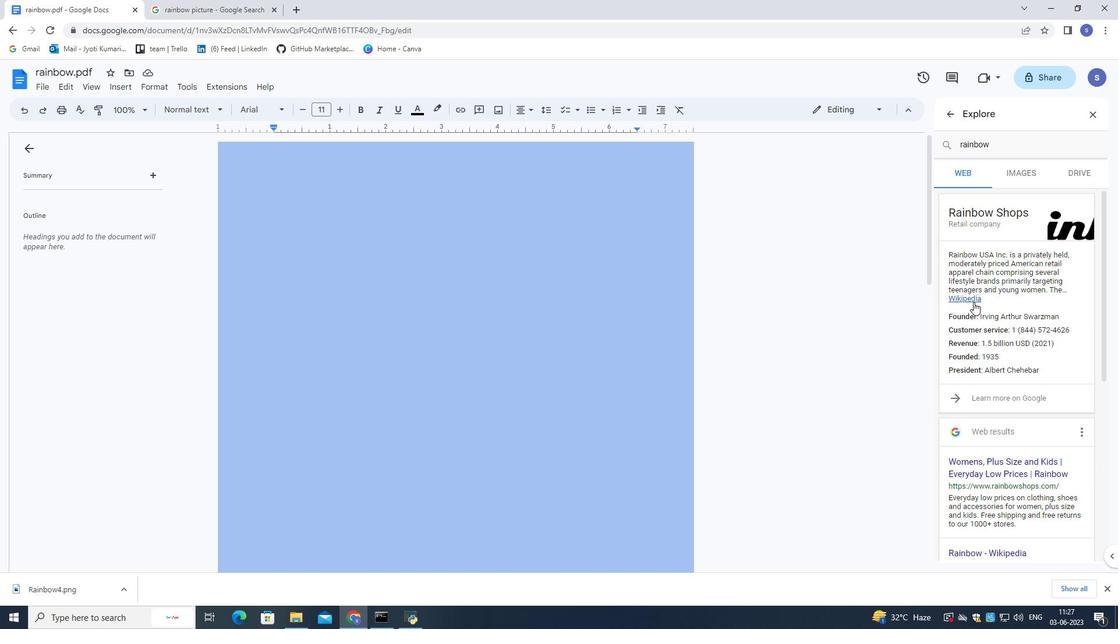 
Action: Mouse pressed left at (973, 299)
Screenshot: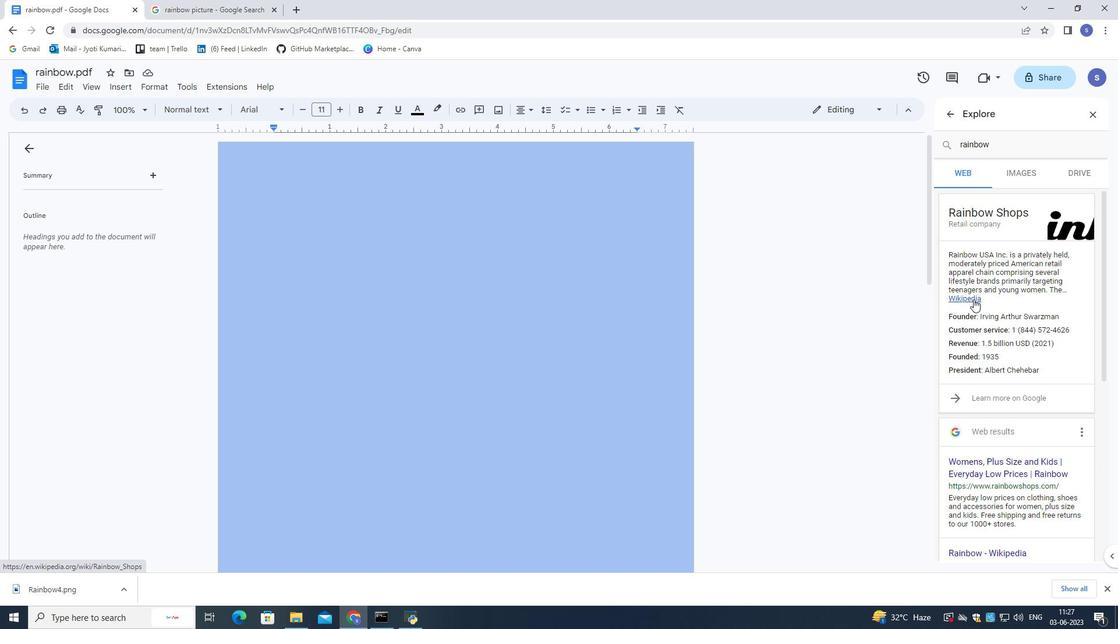 
Action: Mouse moved to (286, 277)
Screenshot: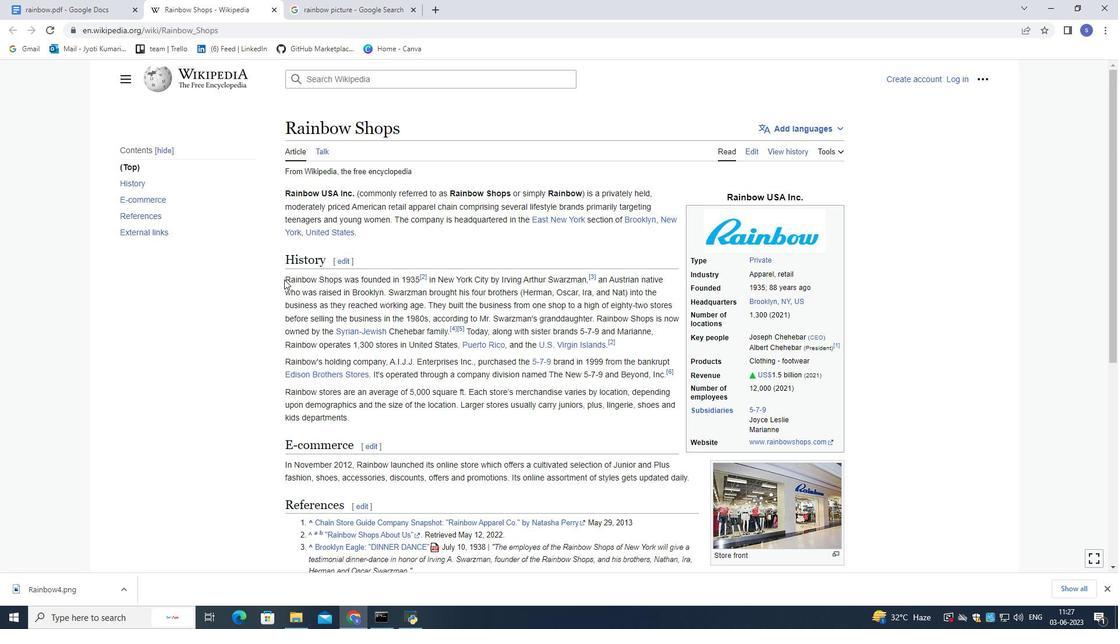 
Action: Mouse pressed left at (286, 277)
Screenshot: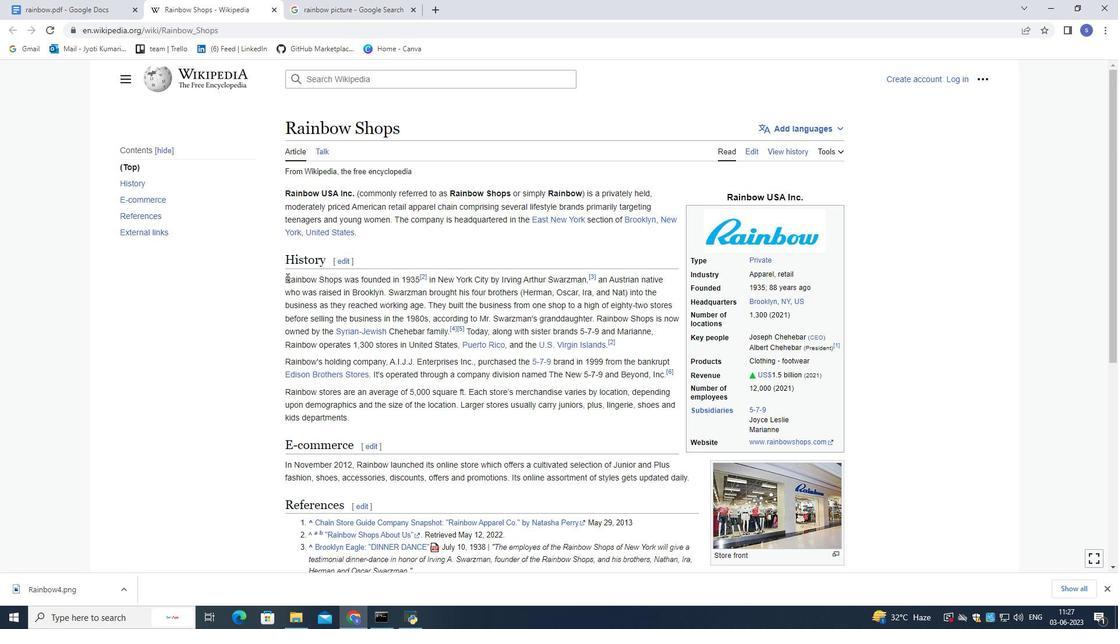 
Action: Mouse moved to (641, 336)
Screenshot: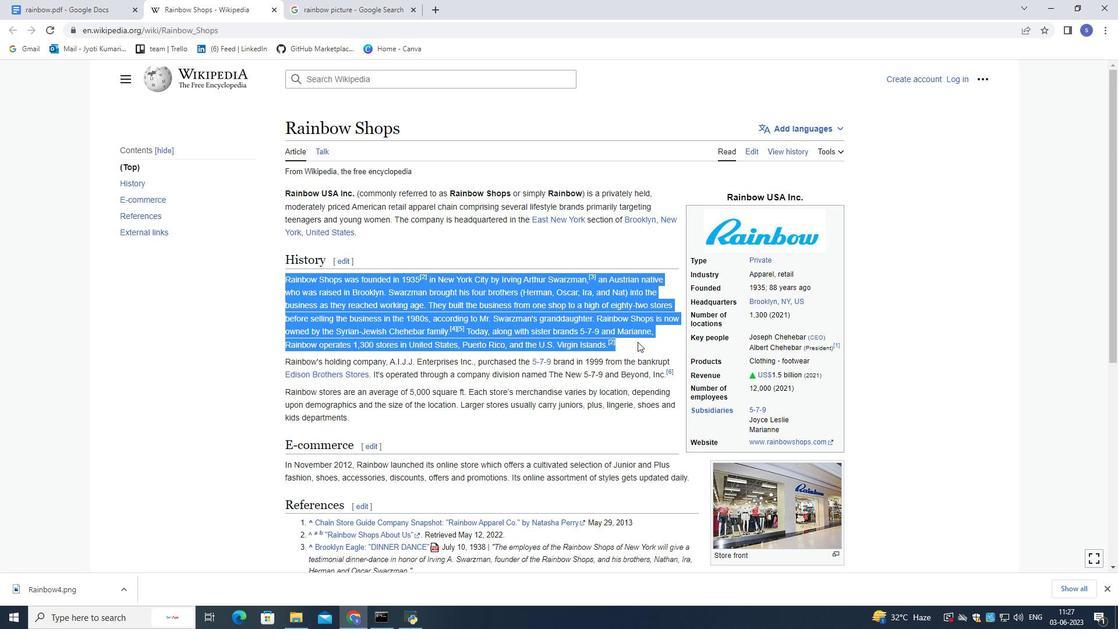
Action: Key pressed ctrl+C
Screenshot: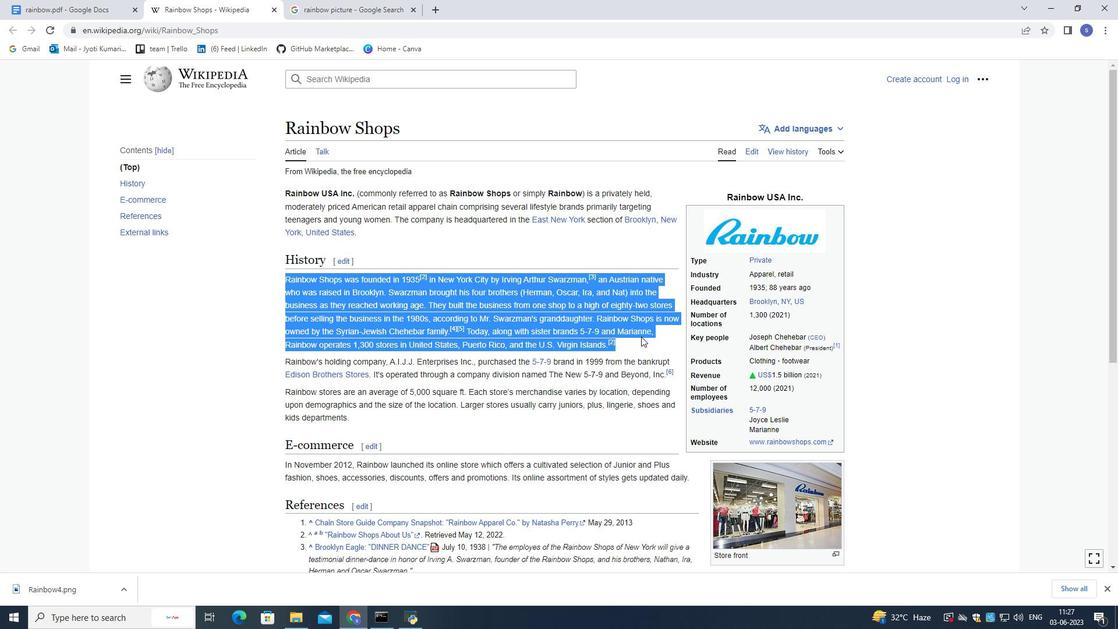 
Action: Mouse moved to (110, 6)
Screenshot: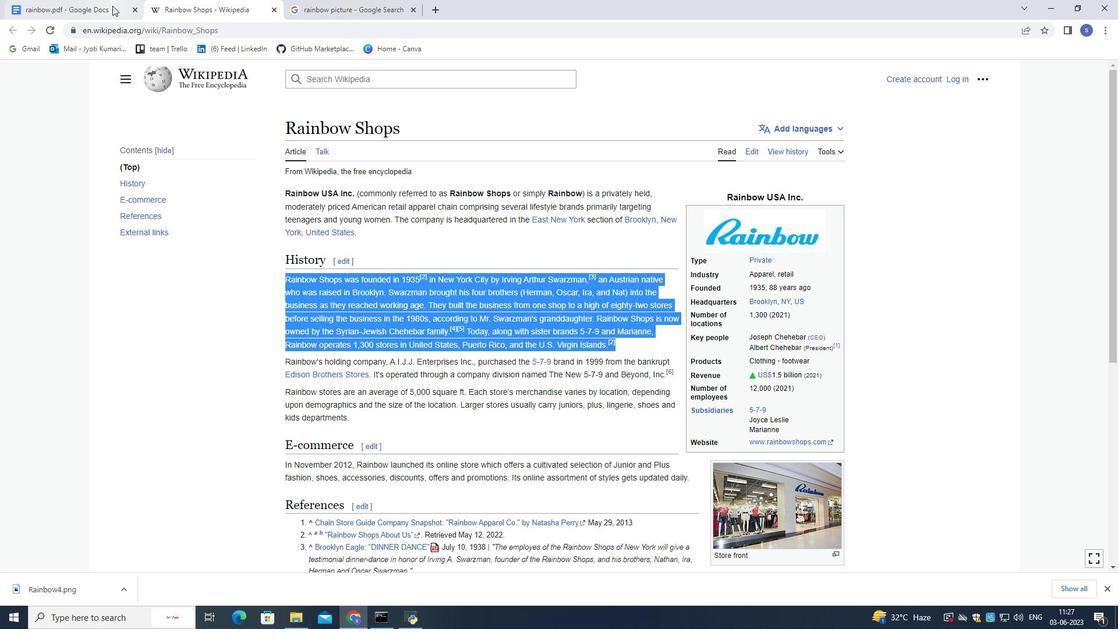 
Action: Mouse pressed left at (110, 6)
Screenshot: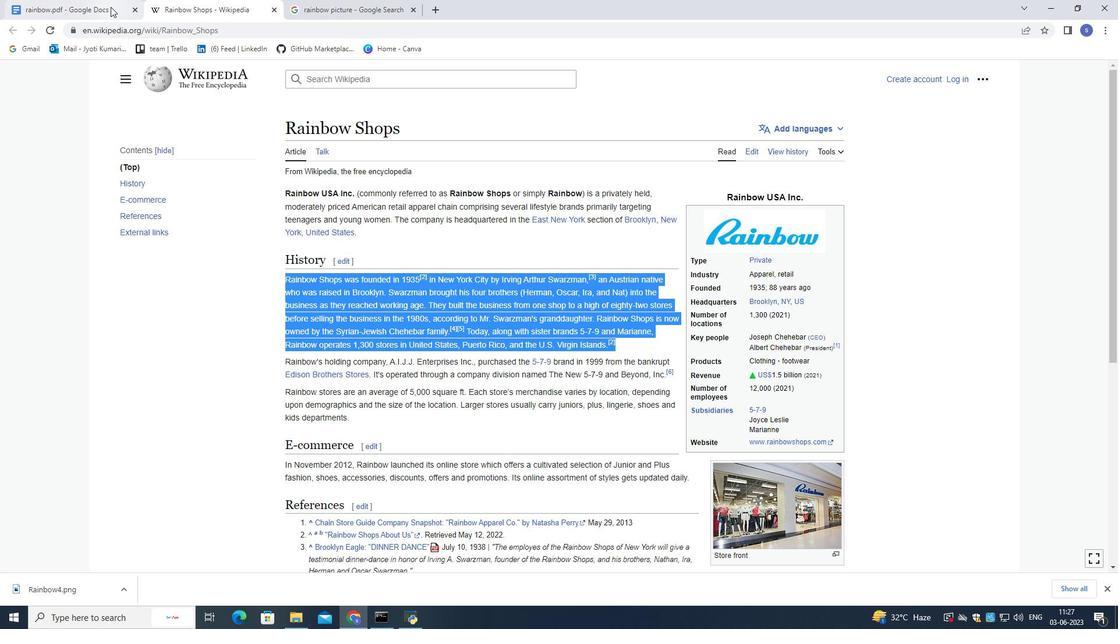 
Action: Mouse moved to (281, 219)
Screenshot: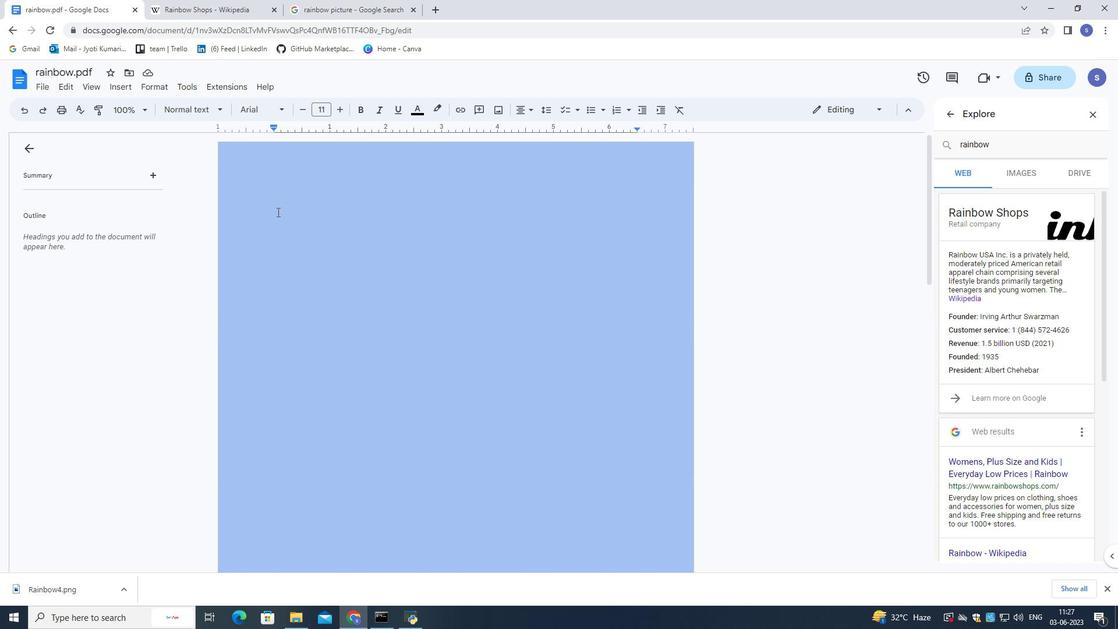 
Action: Mouse pressed left at (281, 219)
Screenshot: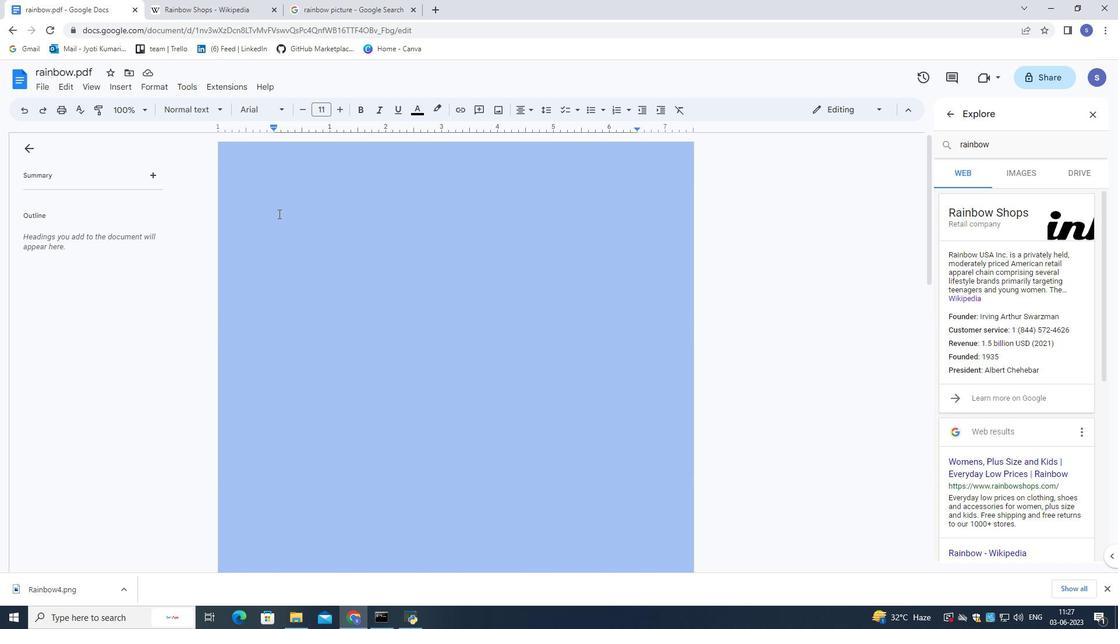 
Action: Mouse moved to (281, 223)
Screenshot: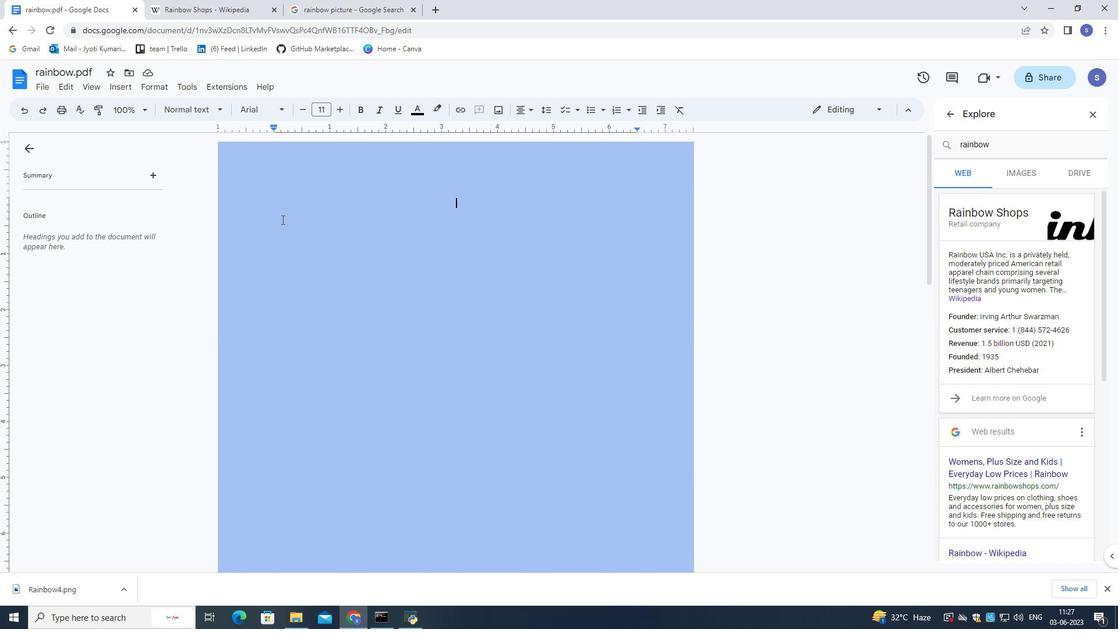 
Action: Key pressed ctrl+V
Screenshot: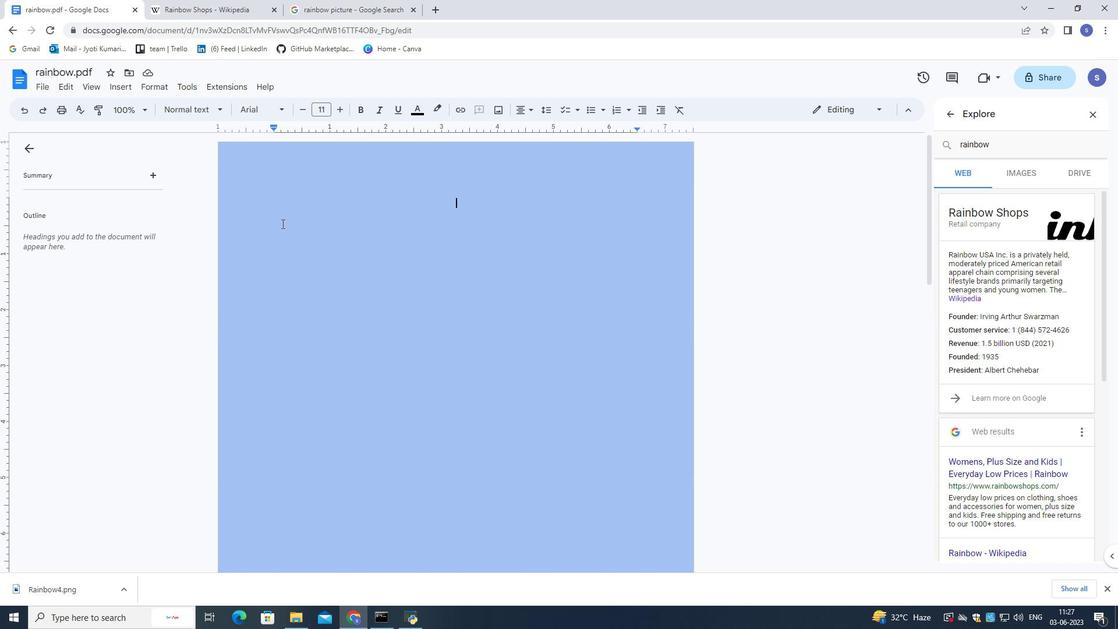 
Action: Mouse moved to (551, 280)
Screenshot: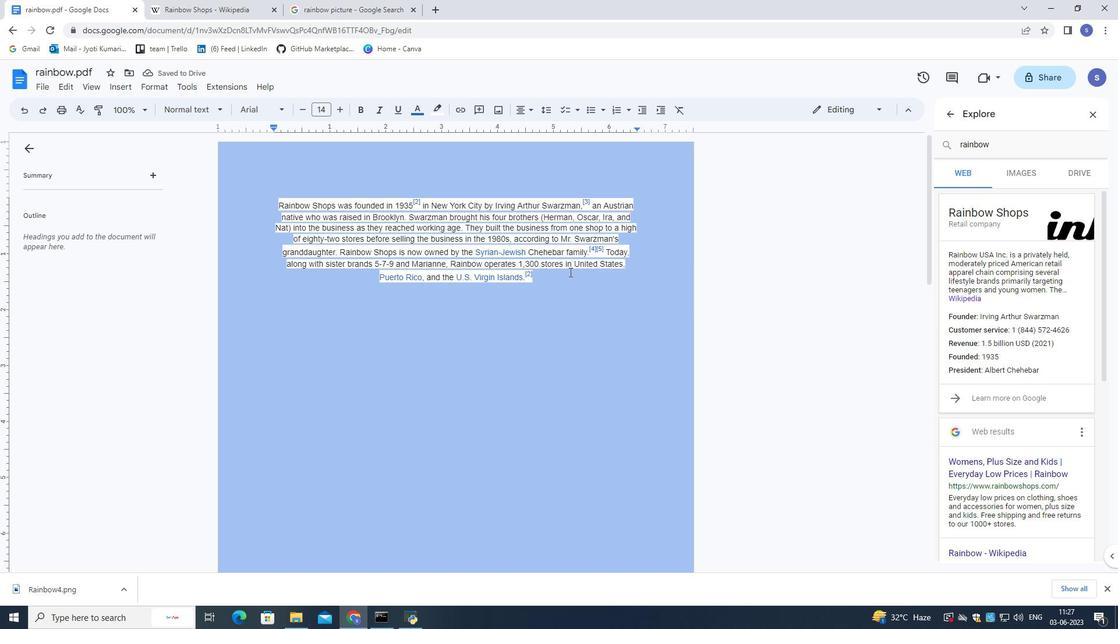 
Action: Mouse pressed left at (551, 280)
Screenshot: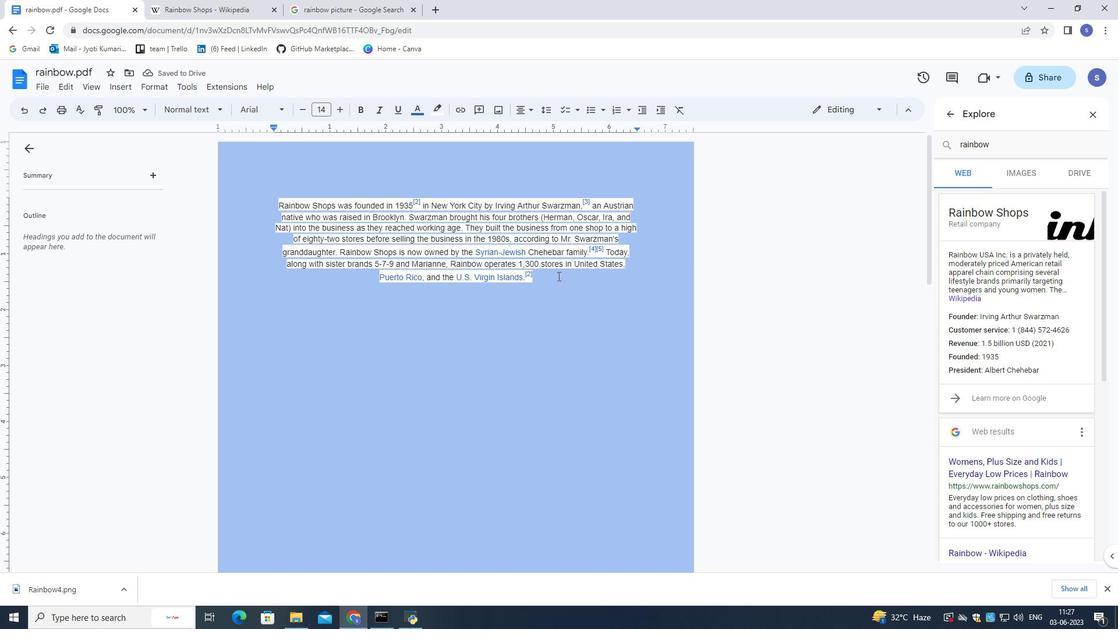 
Action: Mouse moved to (546, 279)
Screenshot: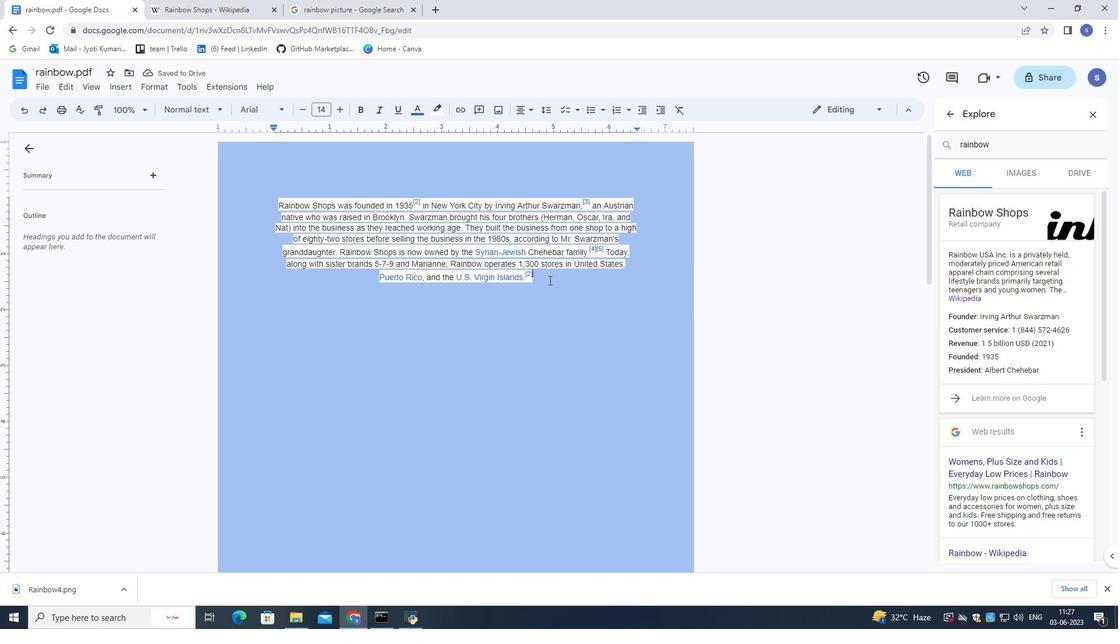 
Action: Mouse pressed left at (546, 279)
Screenshot: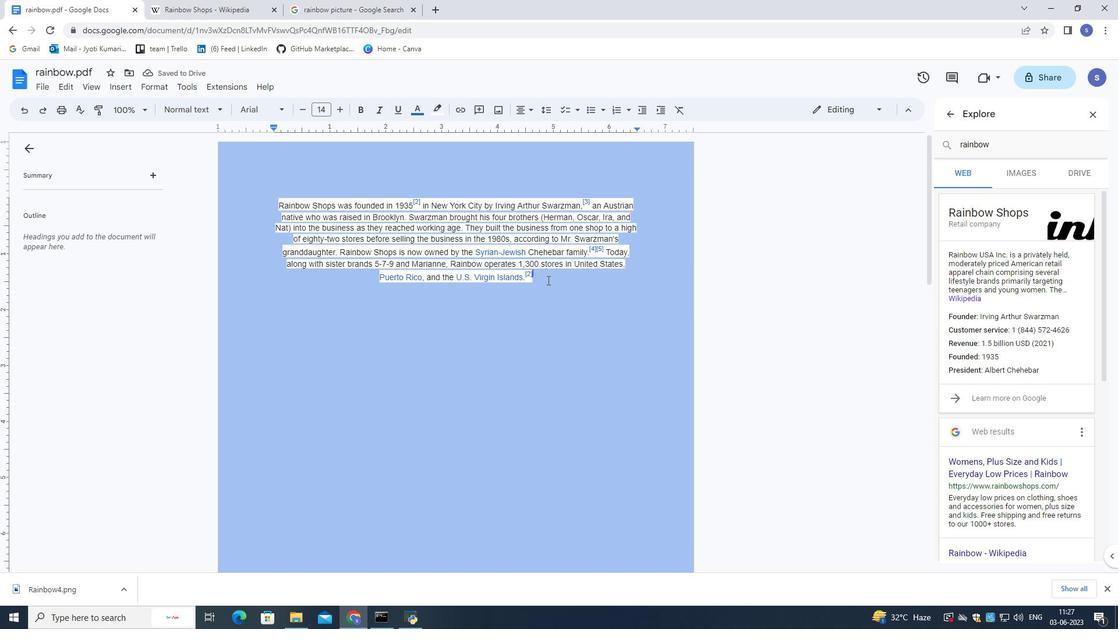 
Action: Mouse moved to (523, 110)
Screenshot: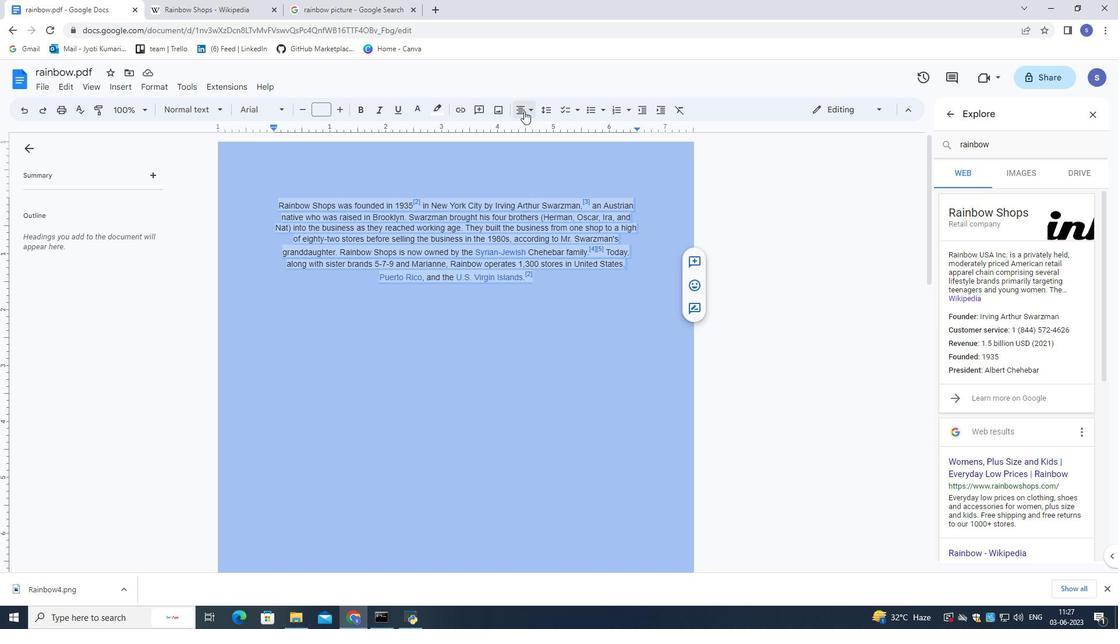 
Action: Mouse pressed left at (523, 110)
Screenshot: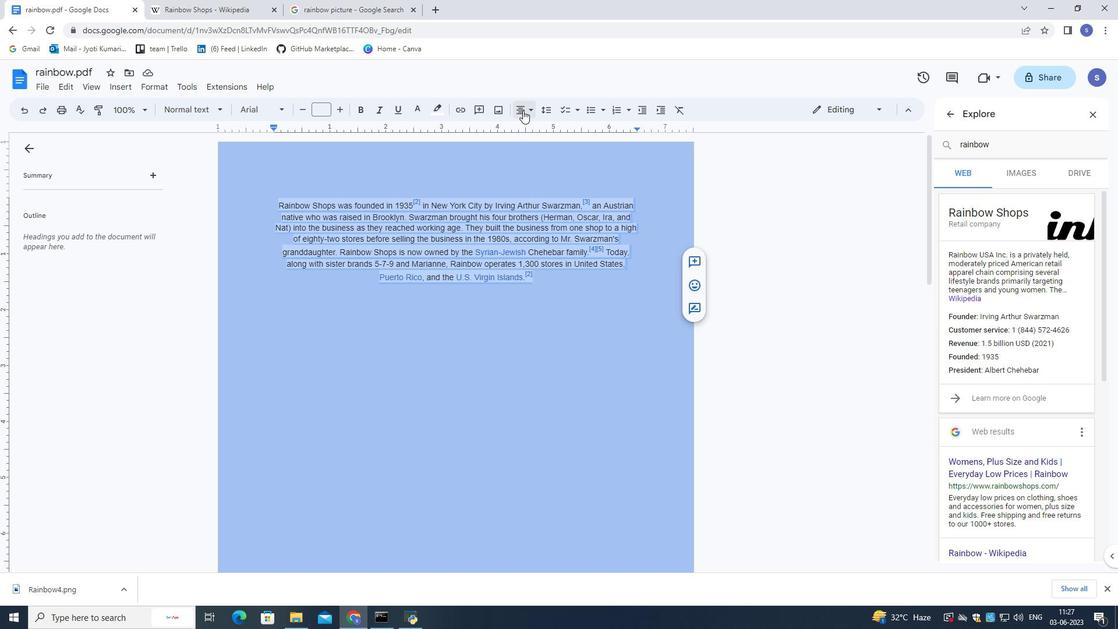 
Action: Mouse moved to (523, 132)
Screenshot: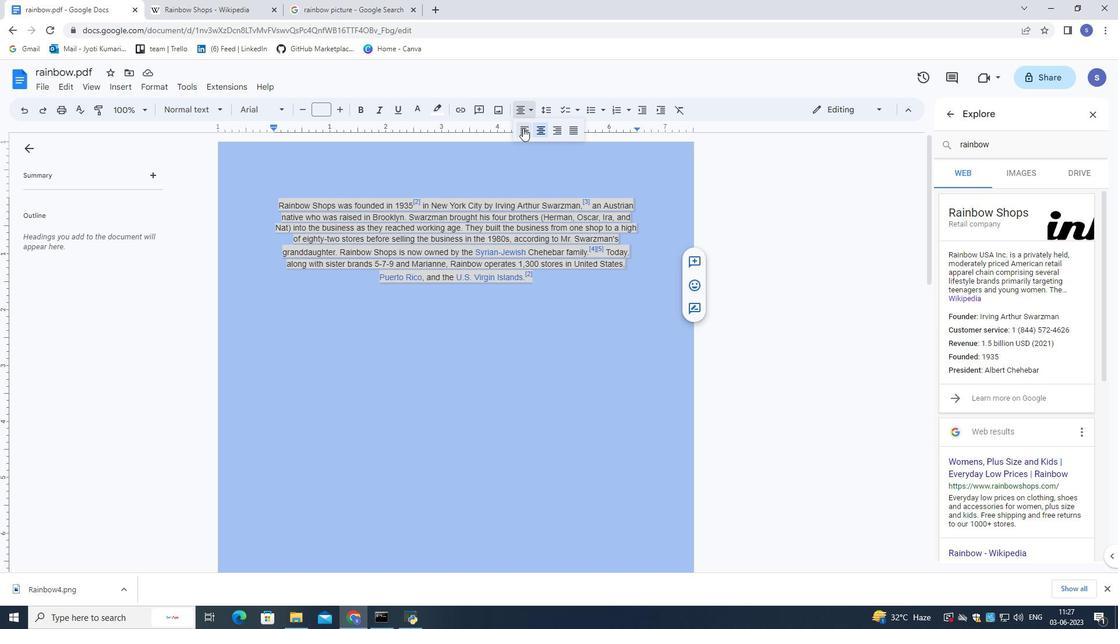 
Action: Mouse pressed left at (523, 132)
Screenshot: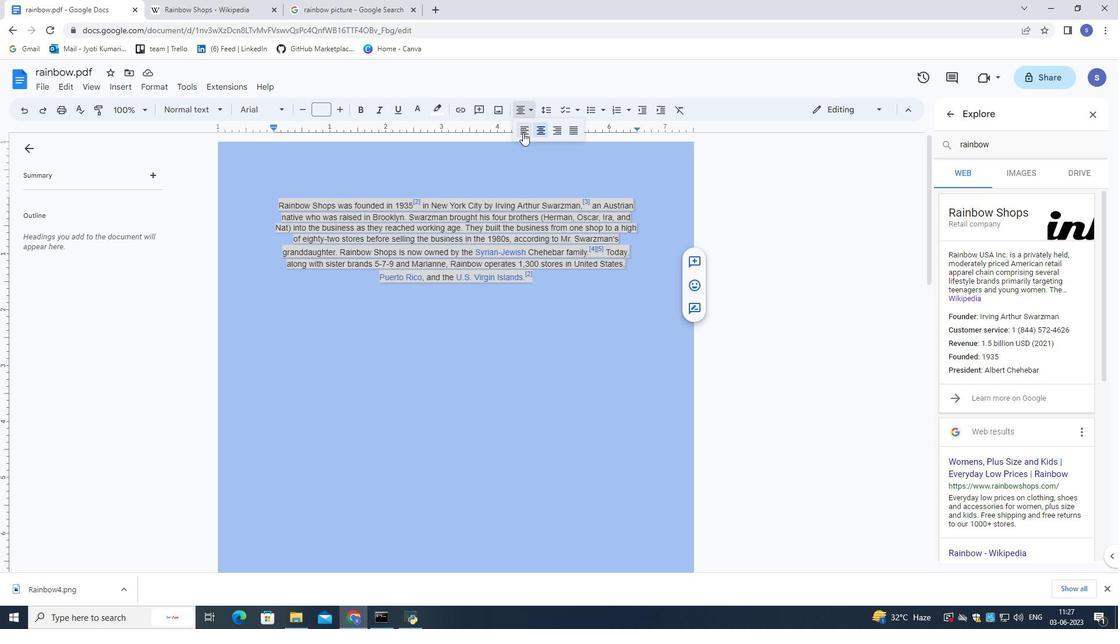 
Action: Mouse moved to (513, 297)
Screenshot: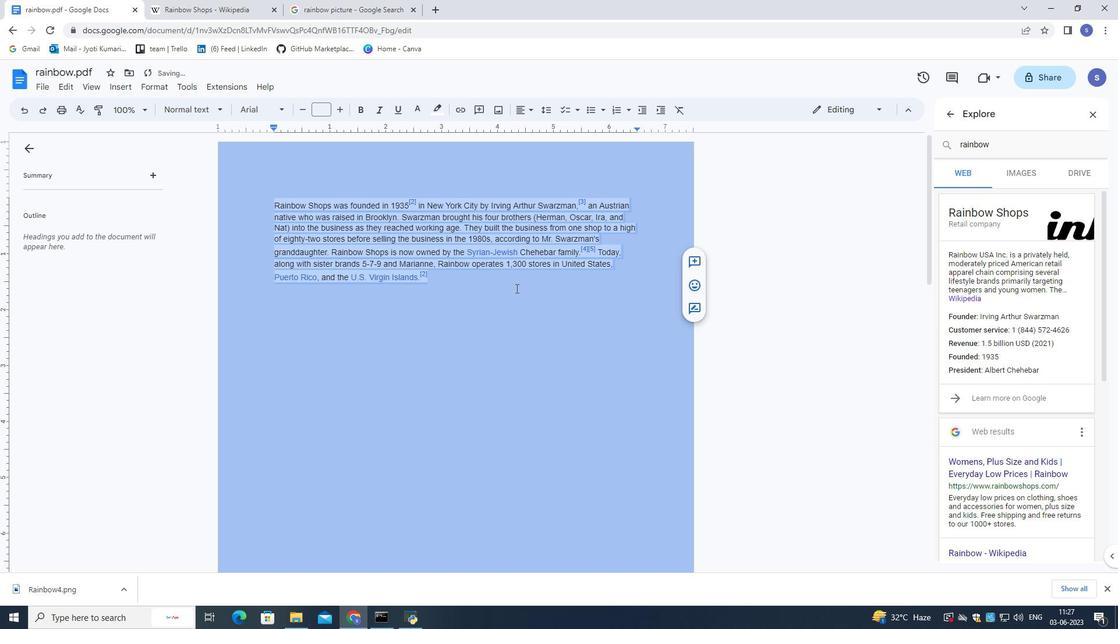 
Action: Mouse pressed left at (513, 297)
Screenshot: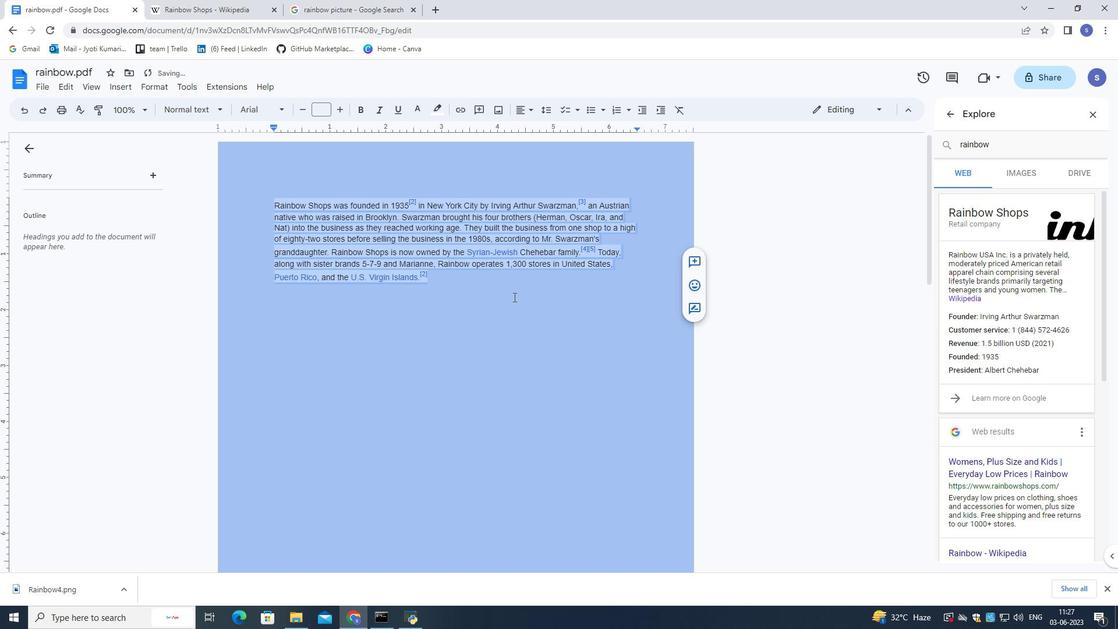 
Action: Mouse moved to (499, 313)
Screenshot: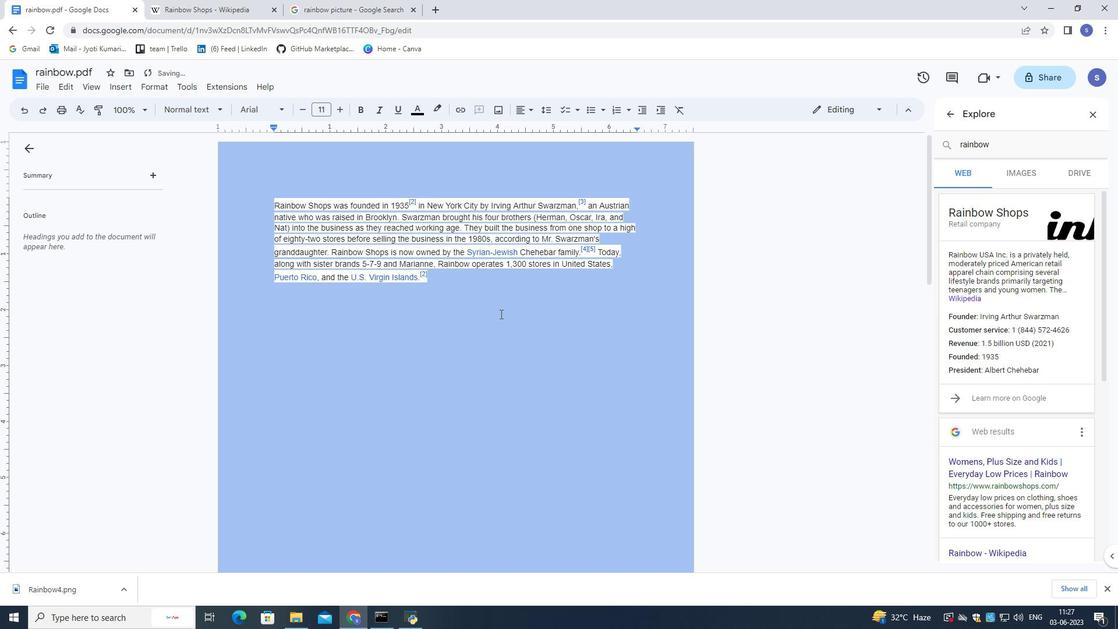 
Action: Mouse scrolled (499, 314) with delta (0, 0)
Screenshot: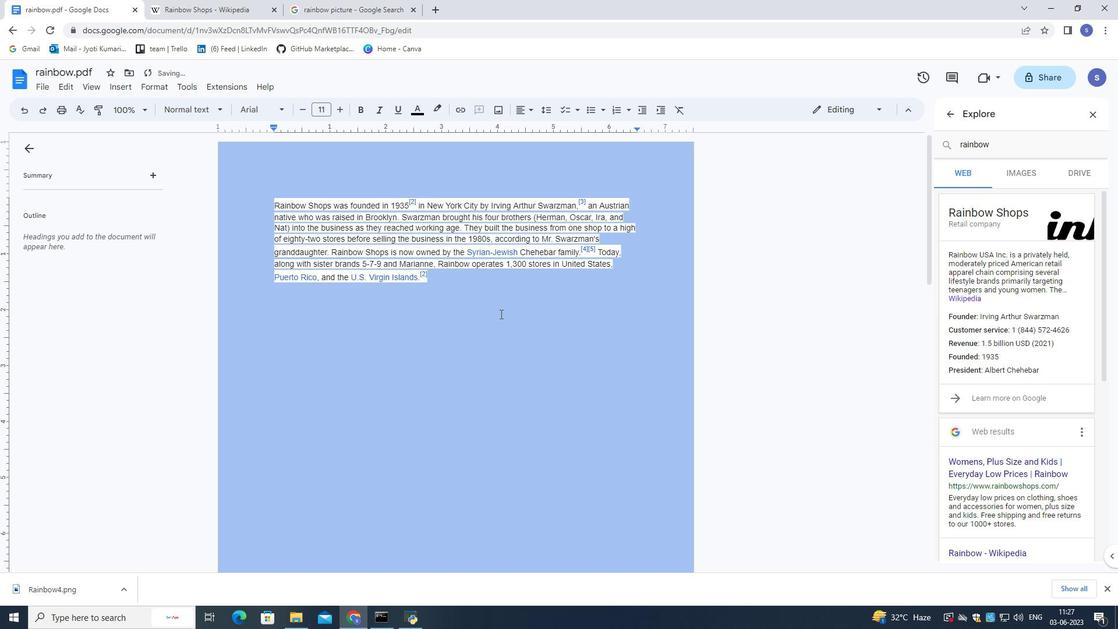 
Action: Mouse moved to (498, 312)
Screenshot: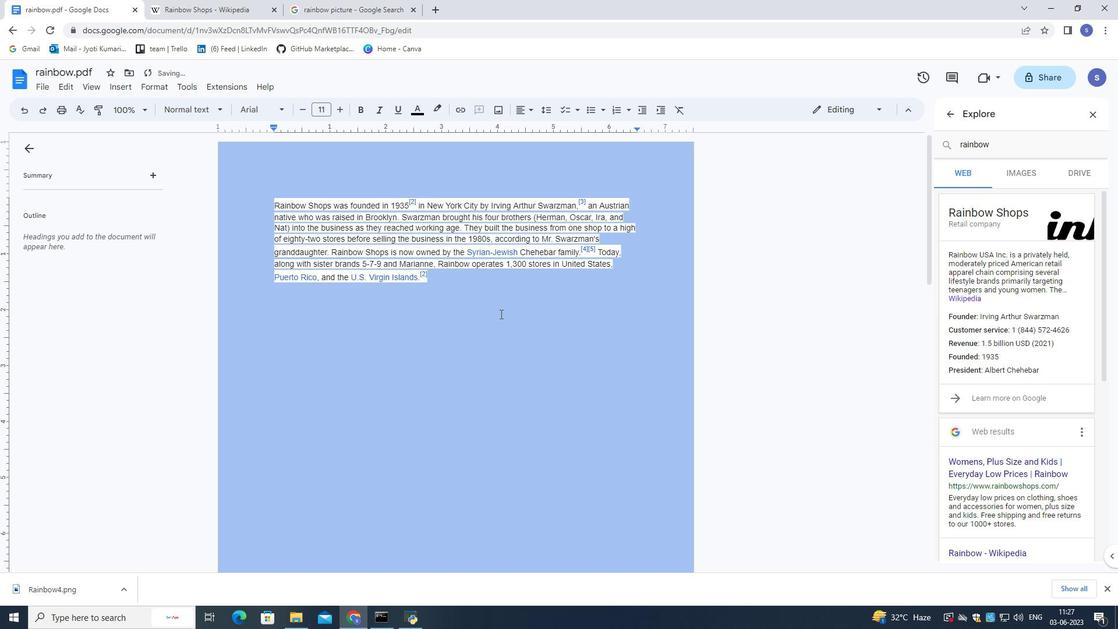 
Action: Mouse scrolled (498, 313) with delta (0, 0)
Screenshot: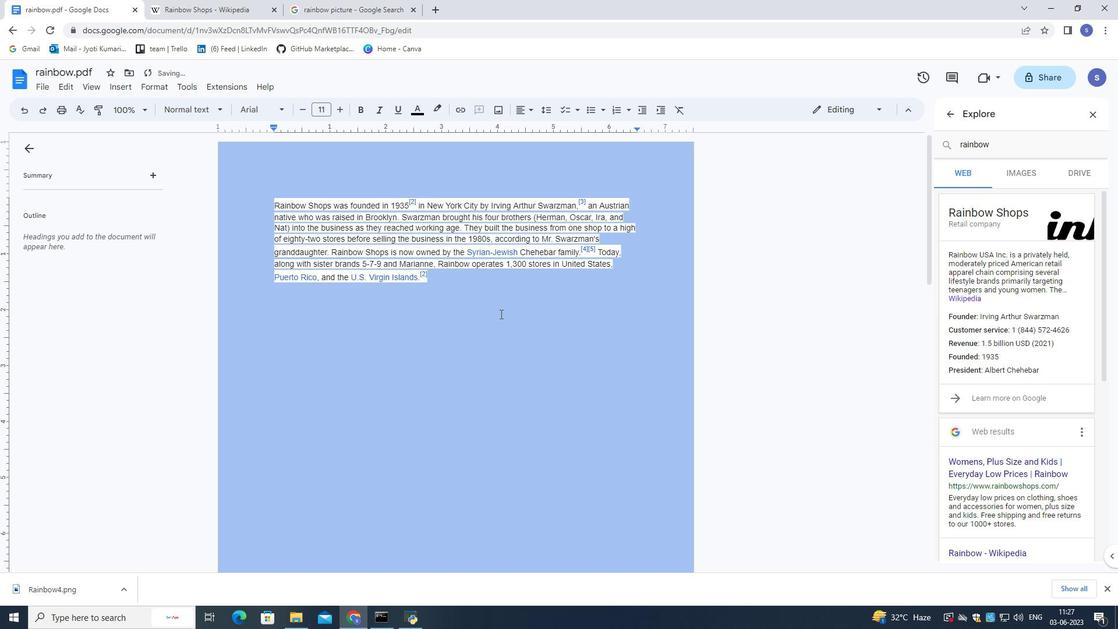 
Action: Mouse moved to (498, 298)
Screenshot: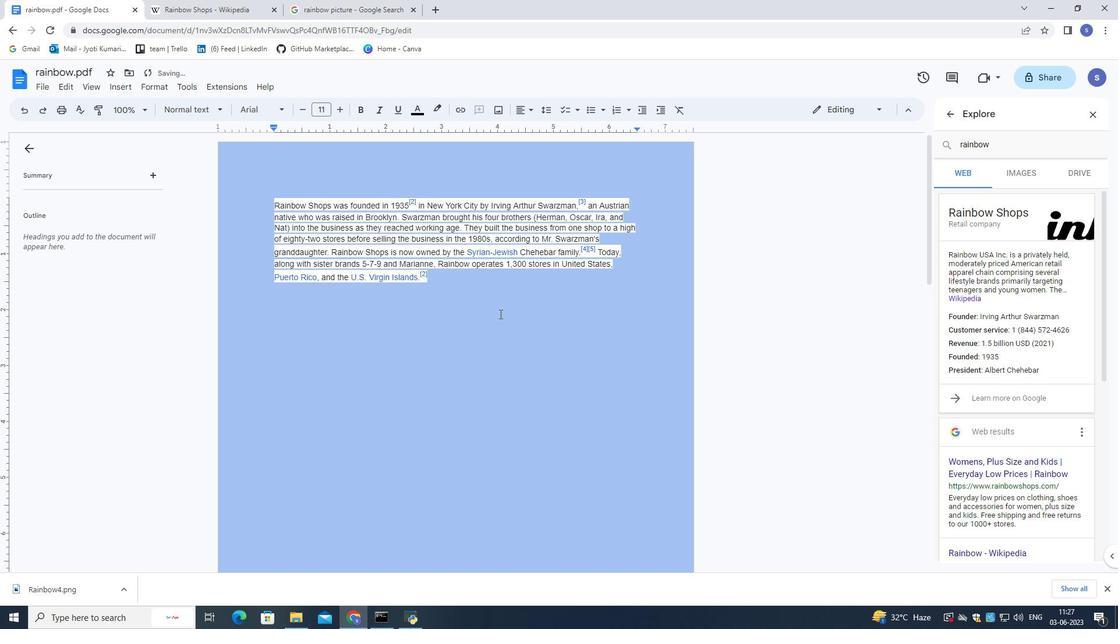 
Action: Mouse scrolled (498, 299) with delta (0, 0)
Screenshot: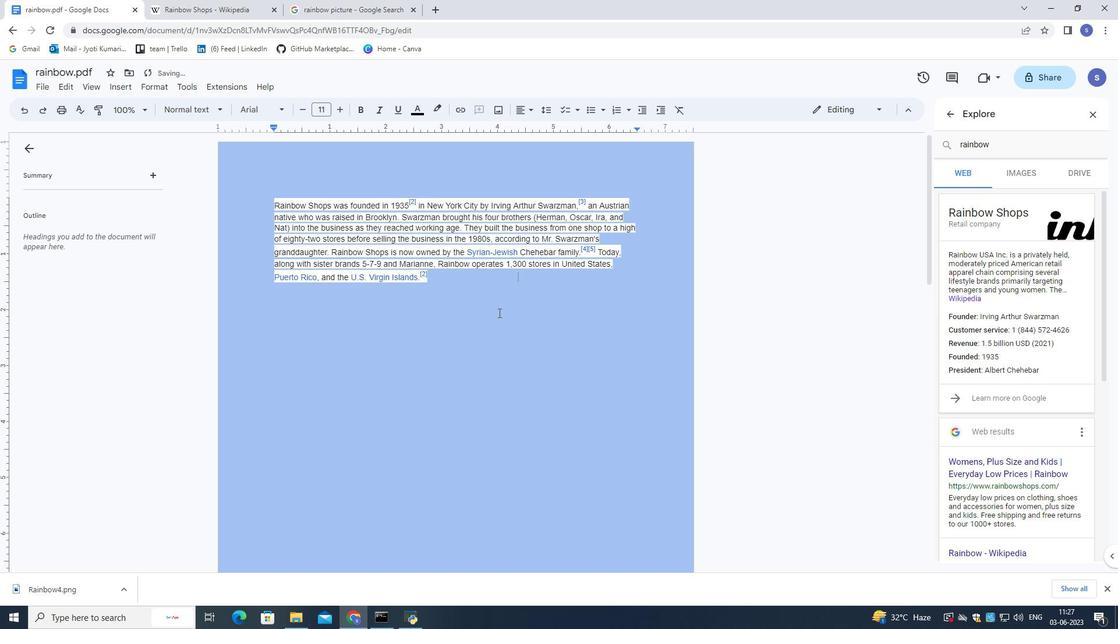 
Action: Mouse scrolled (498, 298) with delta (0, 0)
Screenshot: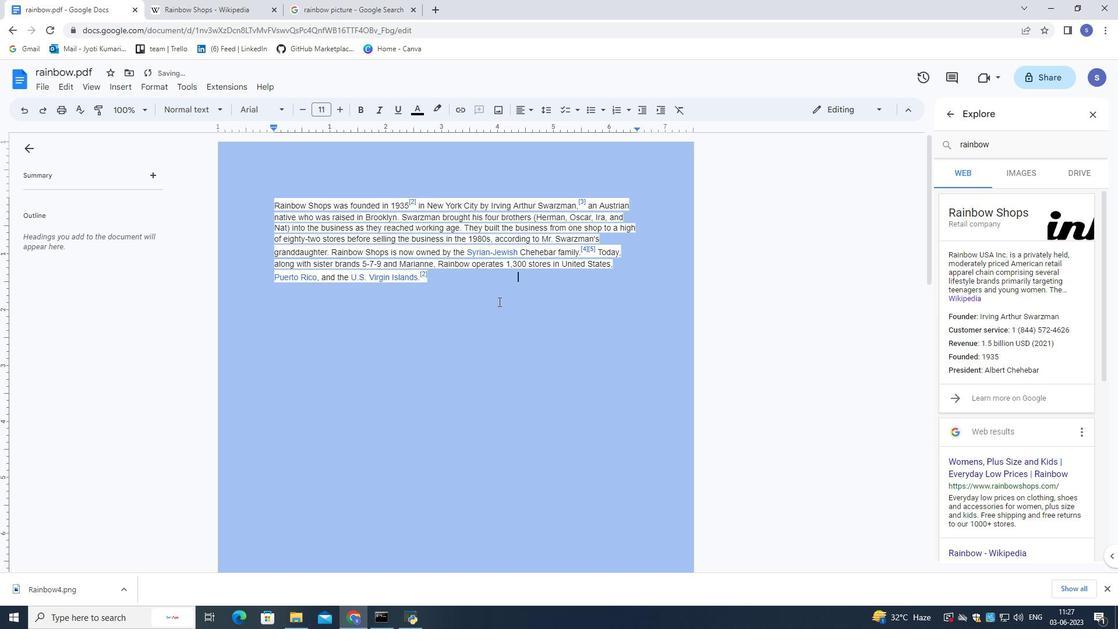 
Action: Mouse scrolled (498, 298) with delta (0, 0)
Screenshot: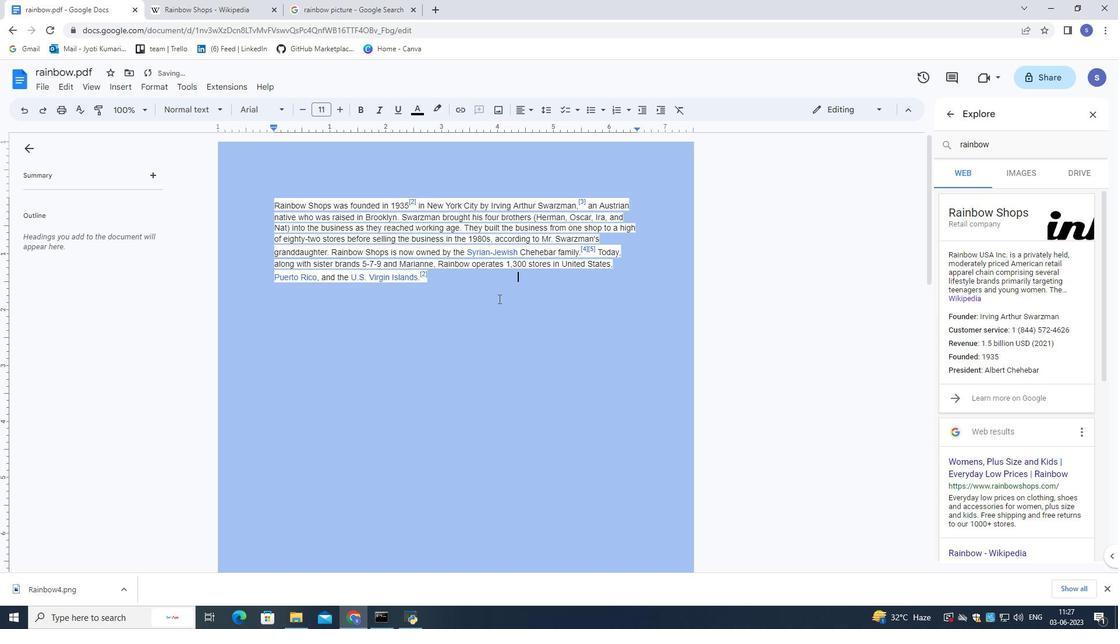
Action: Mouse scrolled (498, 298) with delta (0, 0)
Screenshot: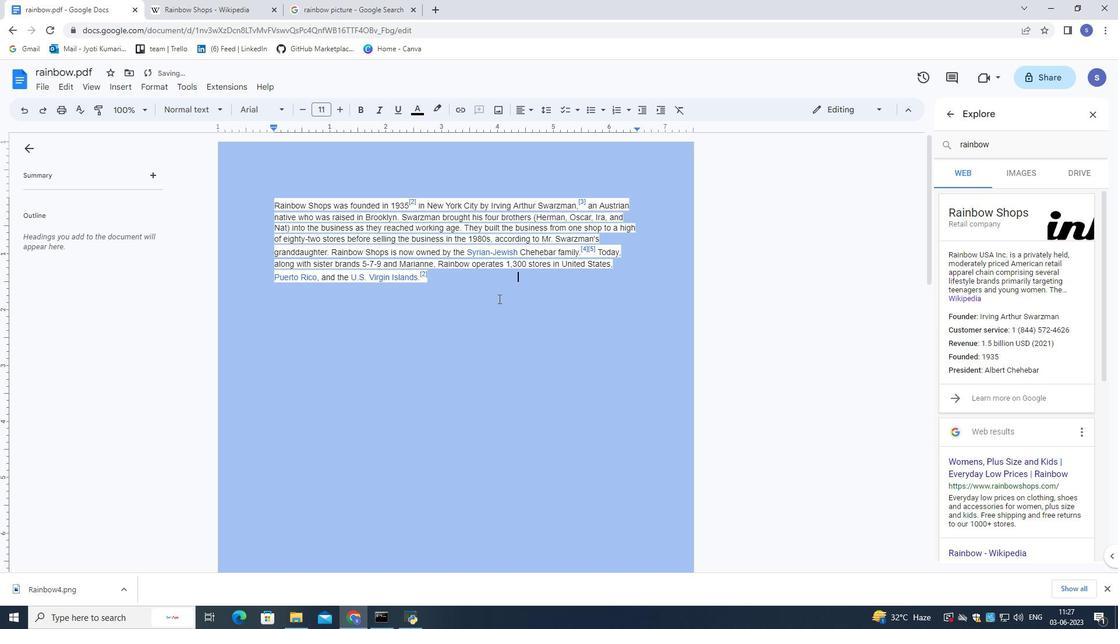 
Action: Mouse scrolled (498, 298) with delta (0, 0)
Screenshot: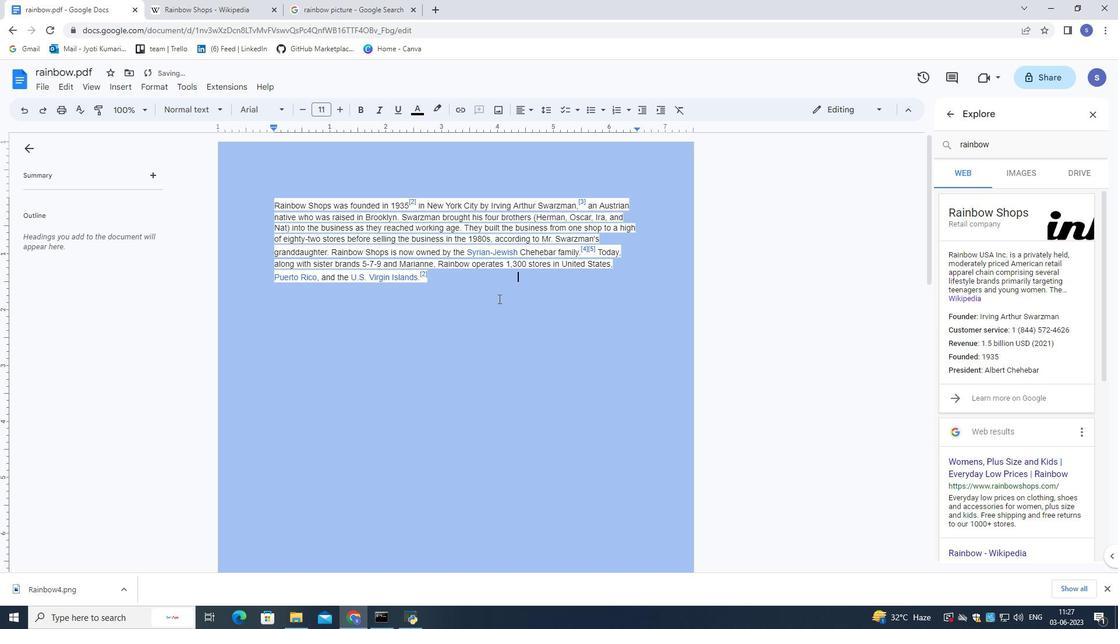 
Action: Mouse scrolled (498, 298) with delta (0, 0)
Screenshot: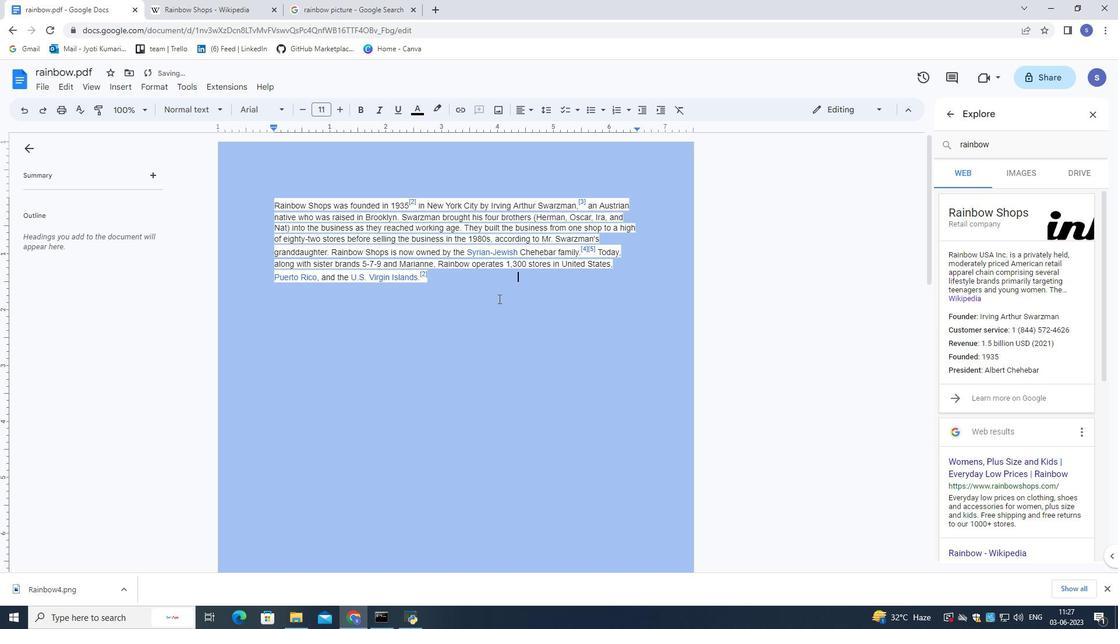 
Action: Mouse scrolled (498, 298) with delta (0, 0)
Screenshot: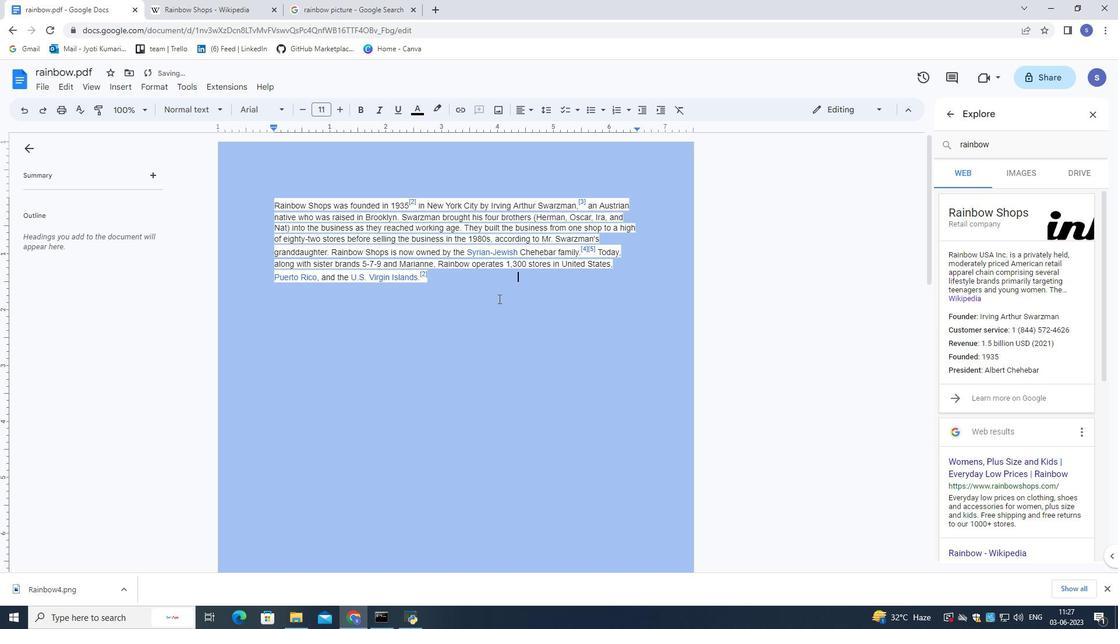 
Action: Mouse scrolled (498, 299) with delta (0, 0)
Screenshot: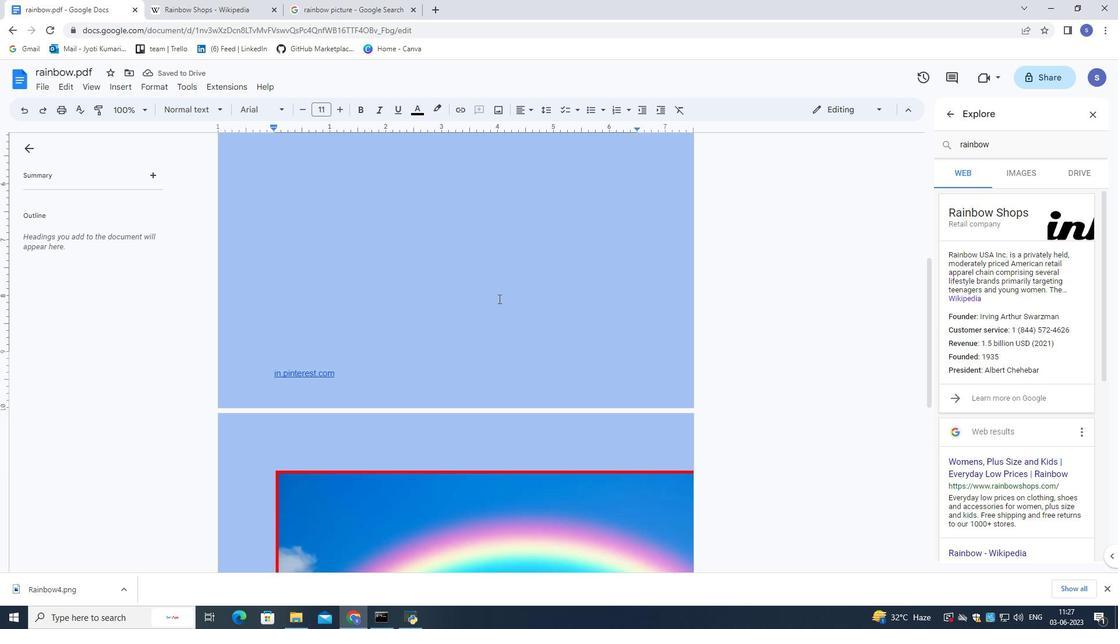 
Action: Mouse scrolled (498, 299) with delta (0, 0)
Screenshot: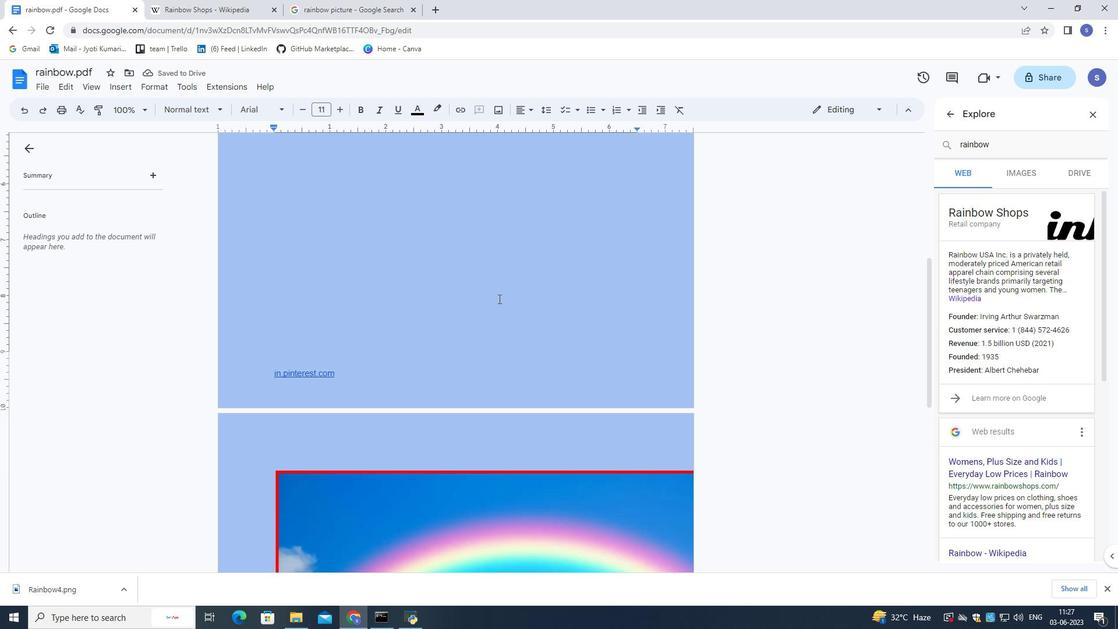 
Action: Mouse scrolled (498, 299) with delta (0, 0)
Screenshot: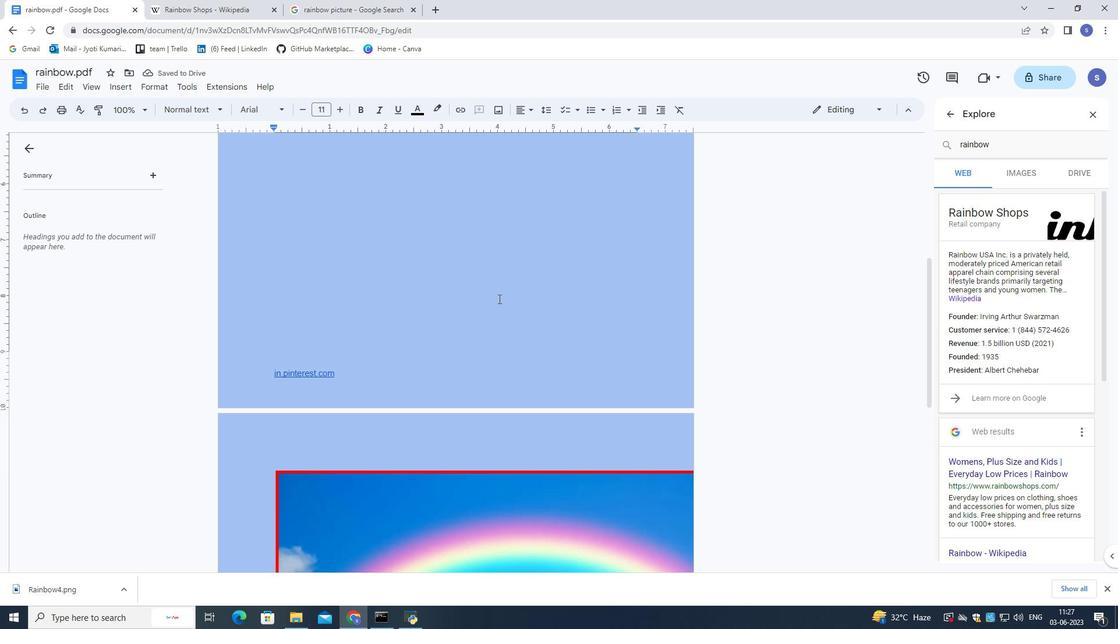 
Action: Mouse scrolled (498, 299) with delta (0, 0)
Screenshot: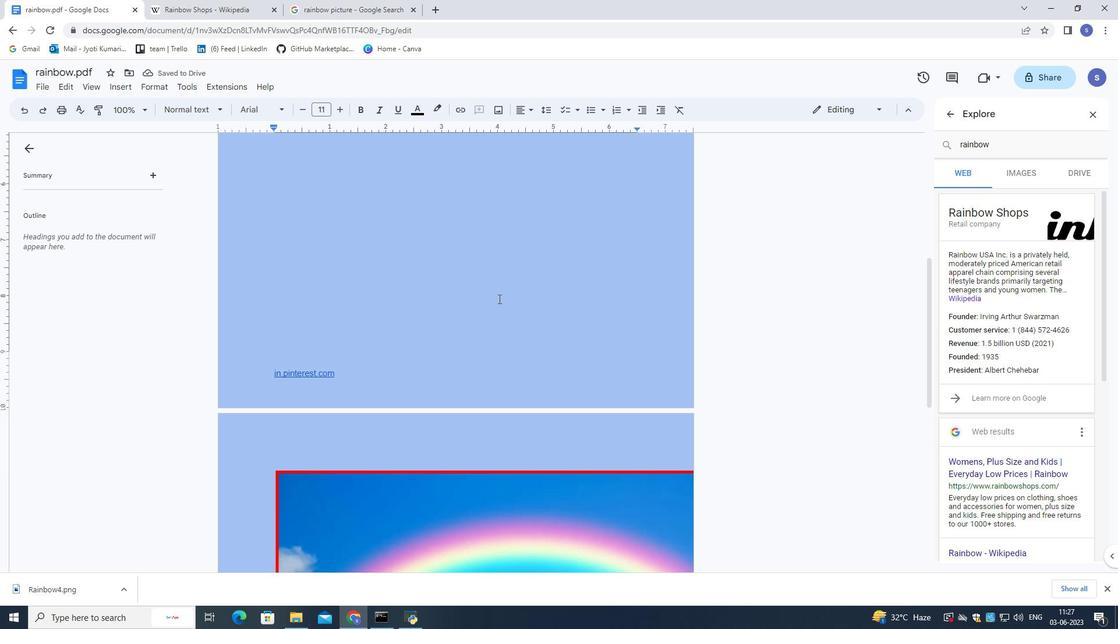 
Action: Mouse scrolled (498, 299) with delta (0, 0)
Screenshot: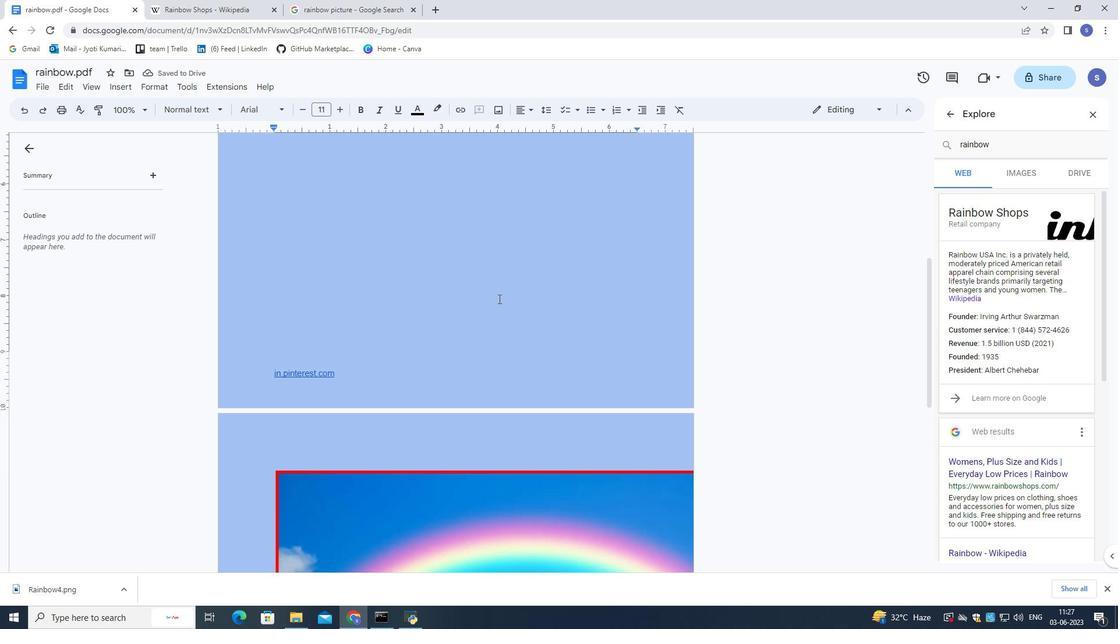 
Action: Mouse scrolled (498, 299) with delta (0, 0)
Screenshot: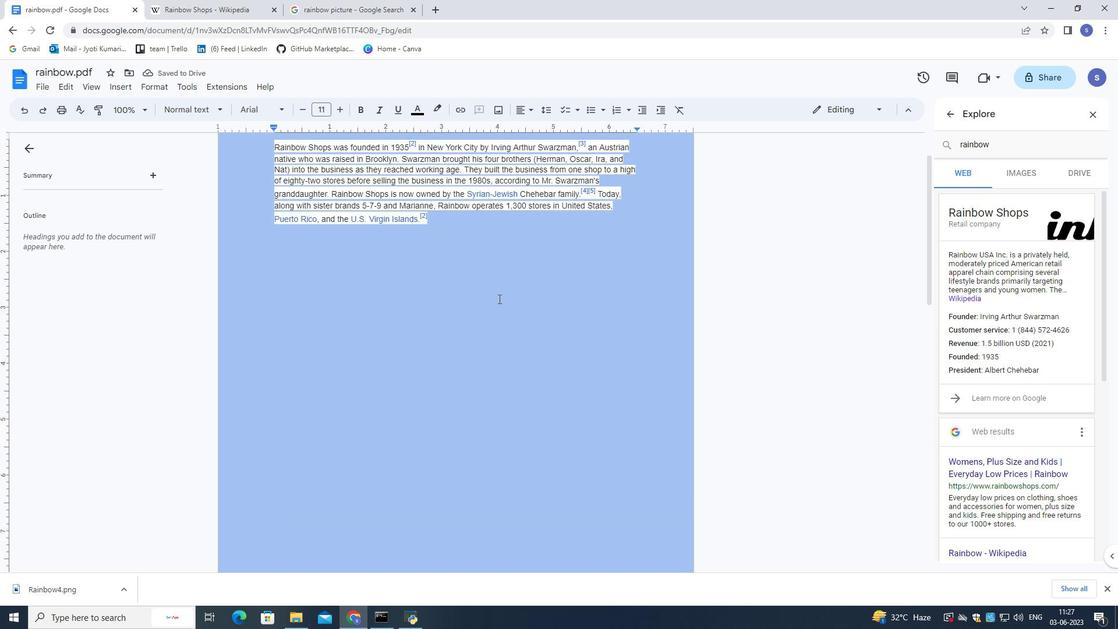 
Action: Mouse scrolled (498, 299) with delta (0, 0)
Screenshot: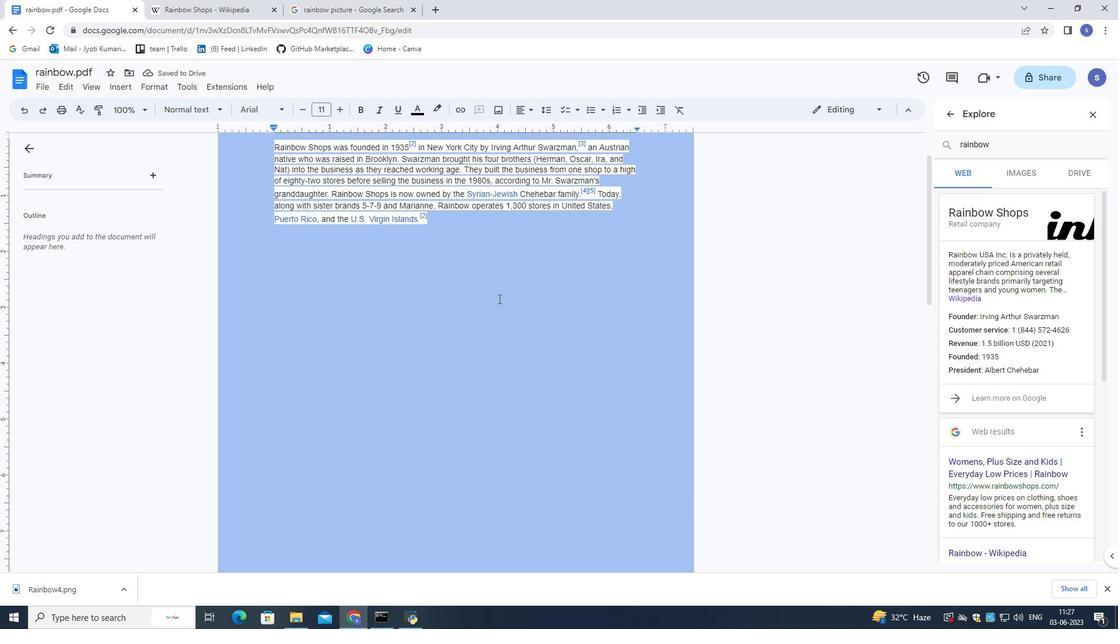 
Action: Mouse scrolled (498, 299) with delta (0, 0)
Screenshot: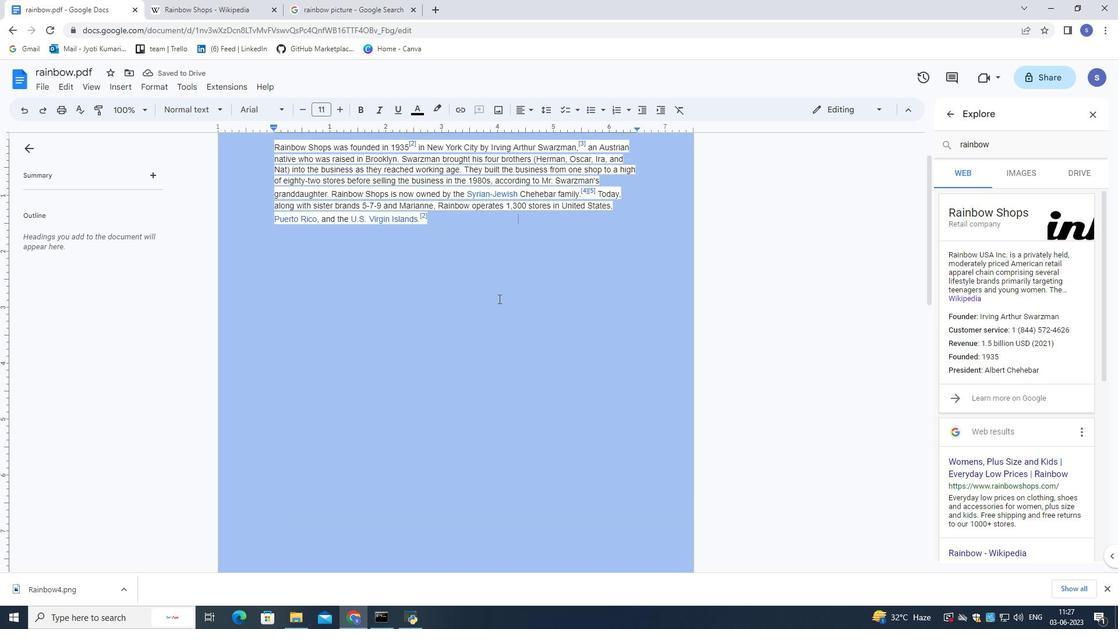 
Action: Mouse scrolled (498, 299) with delta (0, 0)
Screenshot: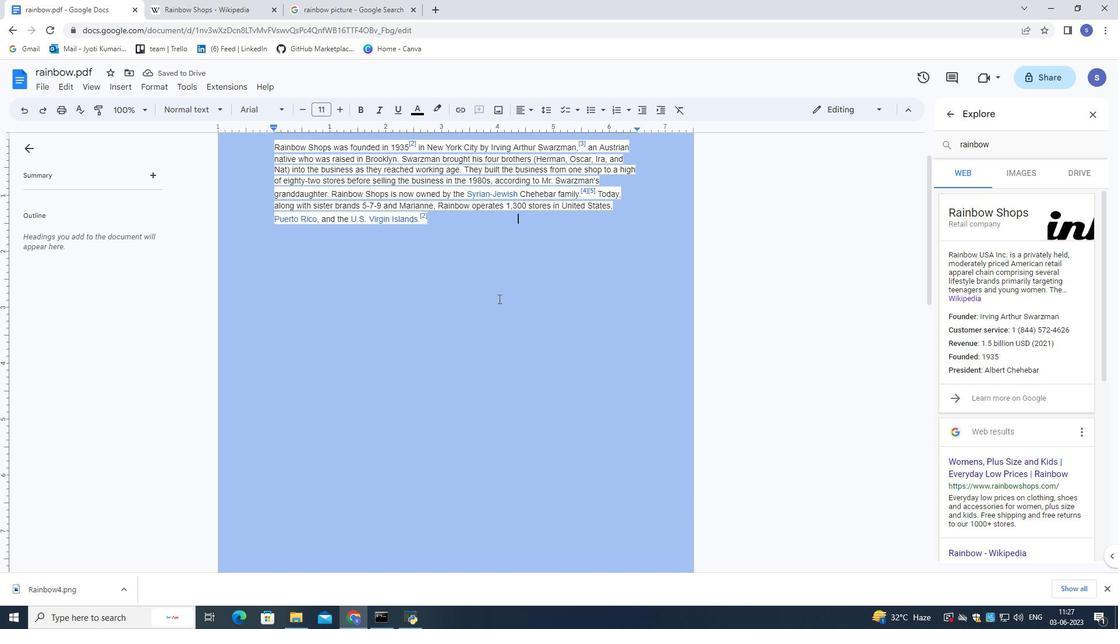 
